 Task: Find connections with filter location Baicheng with filter topic #moneywith filter profile language Spanish with filter current company CloudSEK with filter school Shaheed Sukhdev College Of Business Studies with filter industry Sound Recording with filter service category Interaction Design with filter keywords title Auditor
Action: Mouse moved to (520, 64)
Screenshot: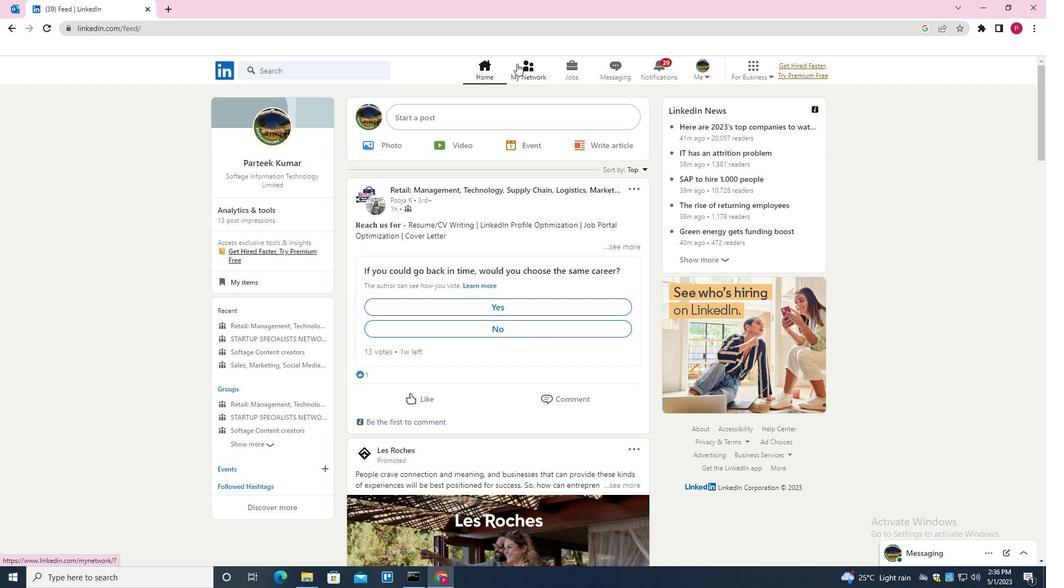 
Action: Mouse pressed left at (520, 64)
Screenshot: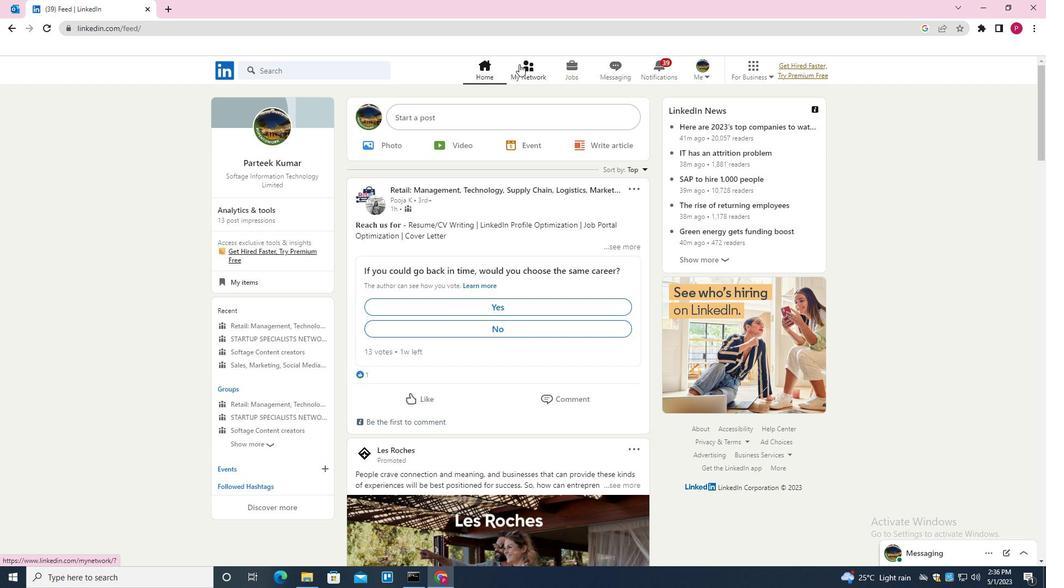 
Action: Mouse moved to (337, 140)
Screenshot: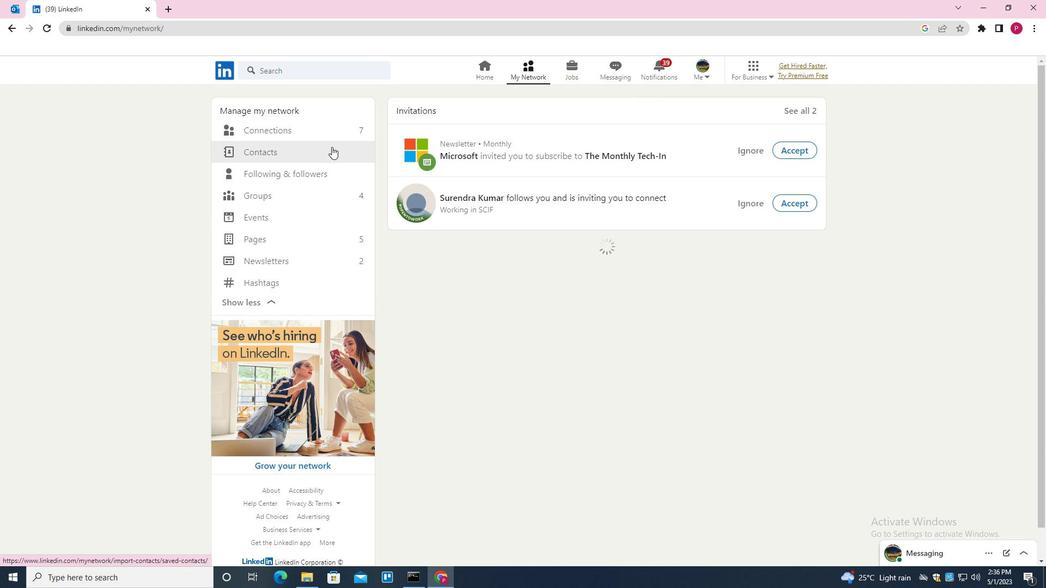 
Action: Mouse pressed left at (337, 140)
Screenshot: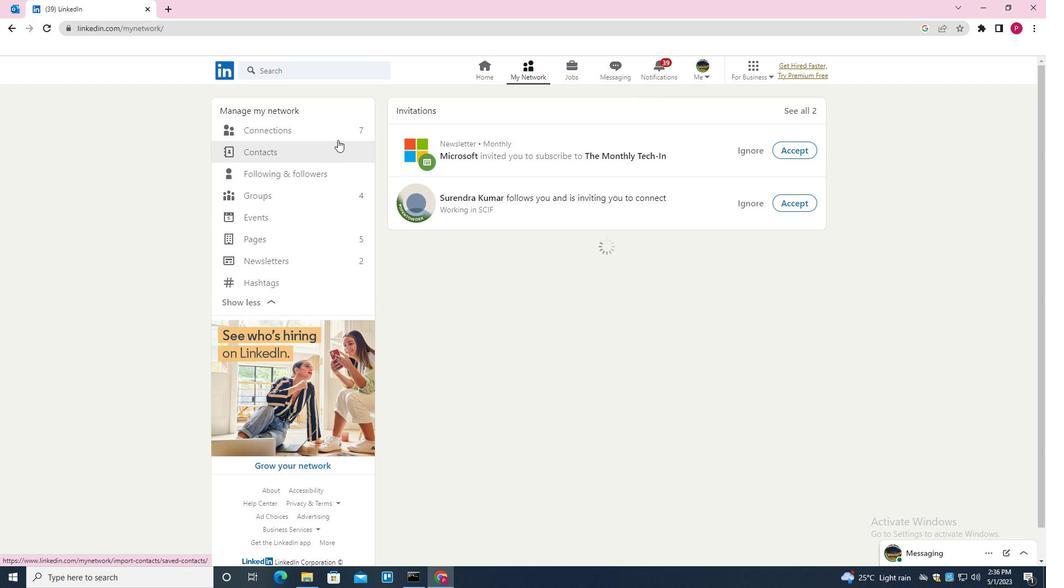 
Action: Mouse moved to (348, 134)
Screenshot: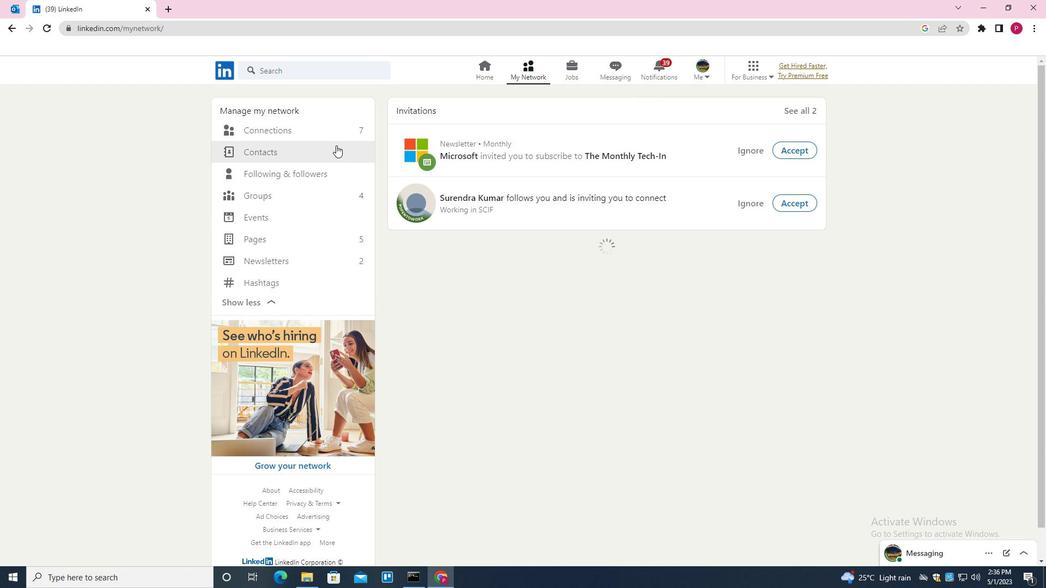 
Action: Mouse pressed left at (348, 134)
Screenshot: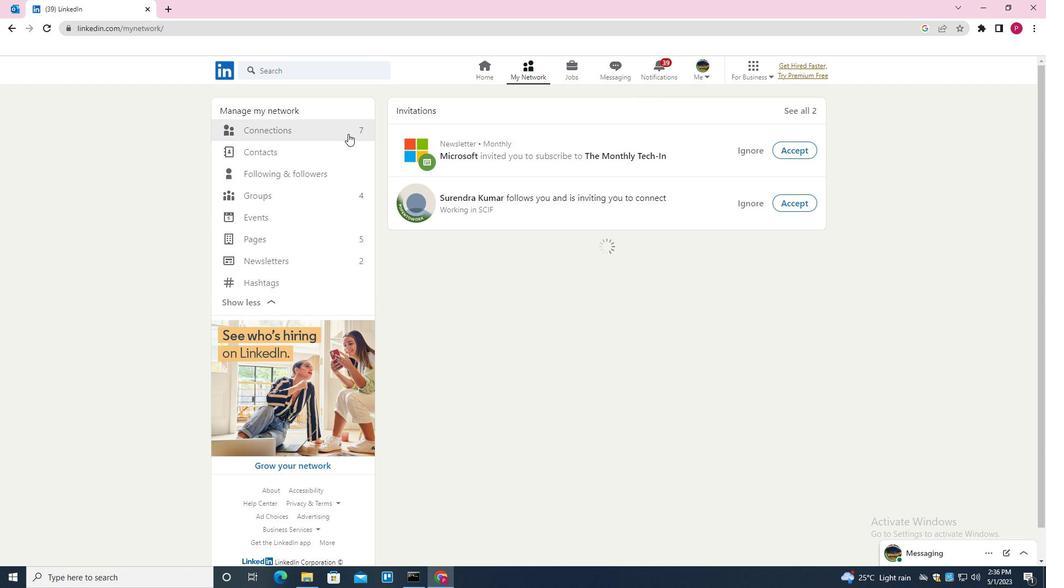 
Action: Mouse moved to (607, 131)
Screenshot: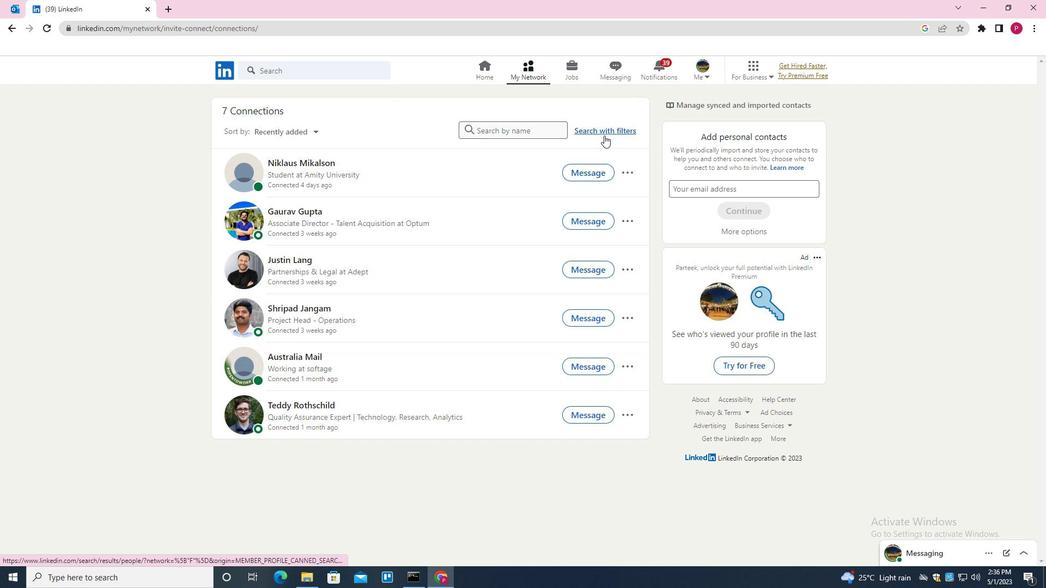 
Action: Mouse pressed left at (607, 131)
Screenshot: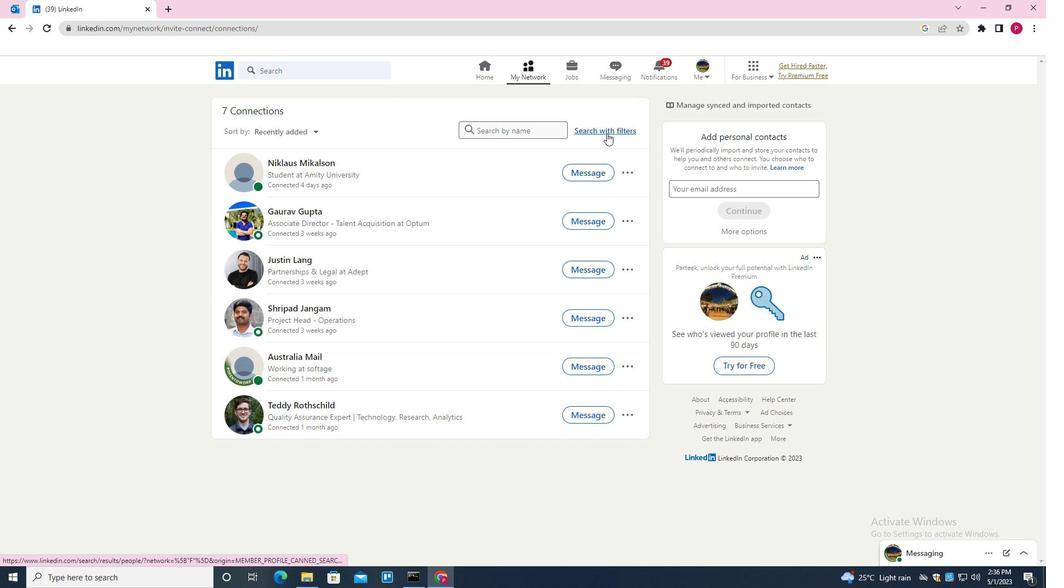 
Action: Mouse moved to (559, 98)
Screenshot: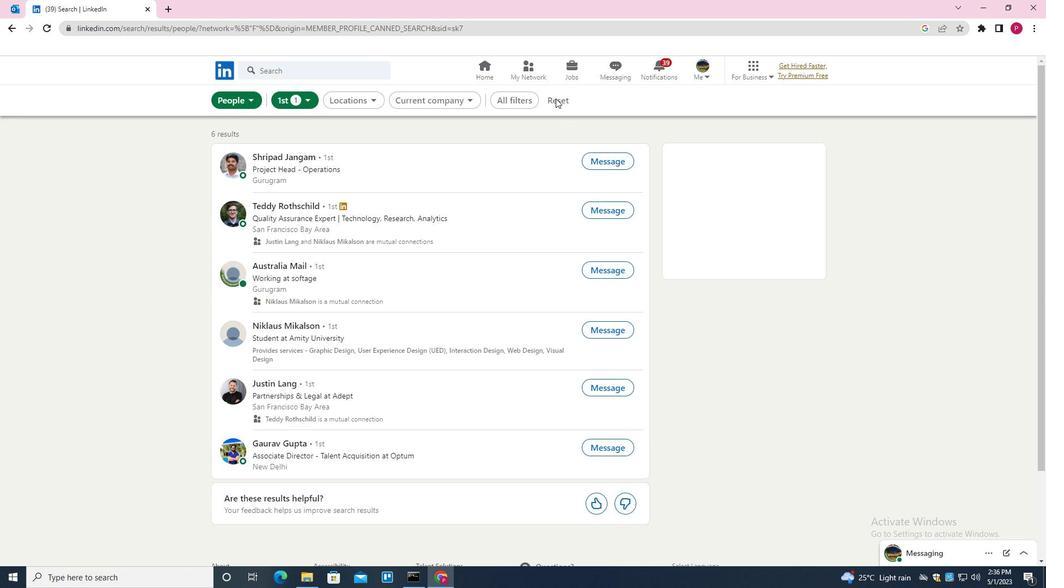 
Action: Mouse pressed left at (559, 98)
Screenshot: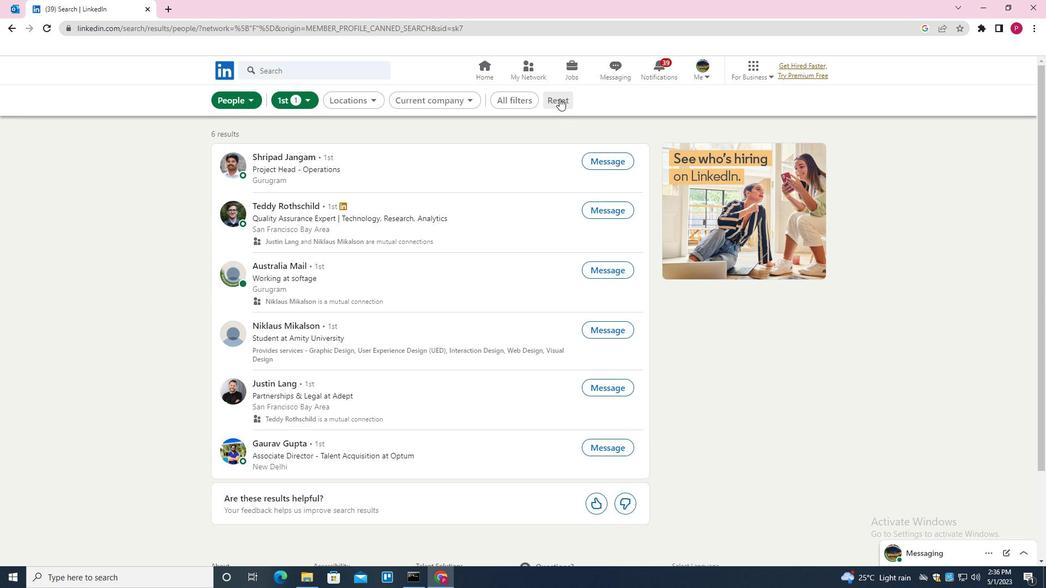 
Action: Mouse moved to (544, 99)
Screenshot: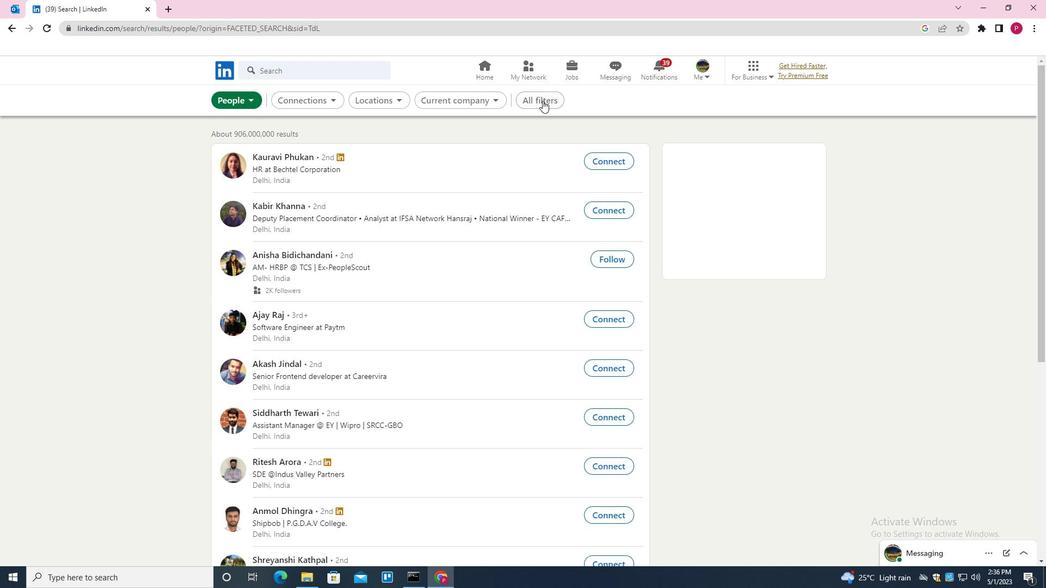 
Action: Mouse pressed left at (544, 99)
Screenshot: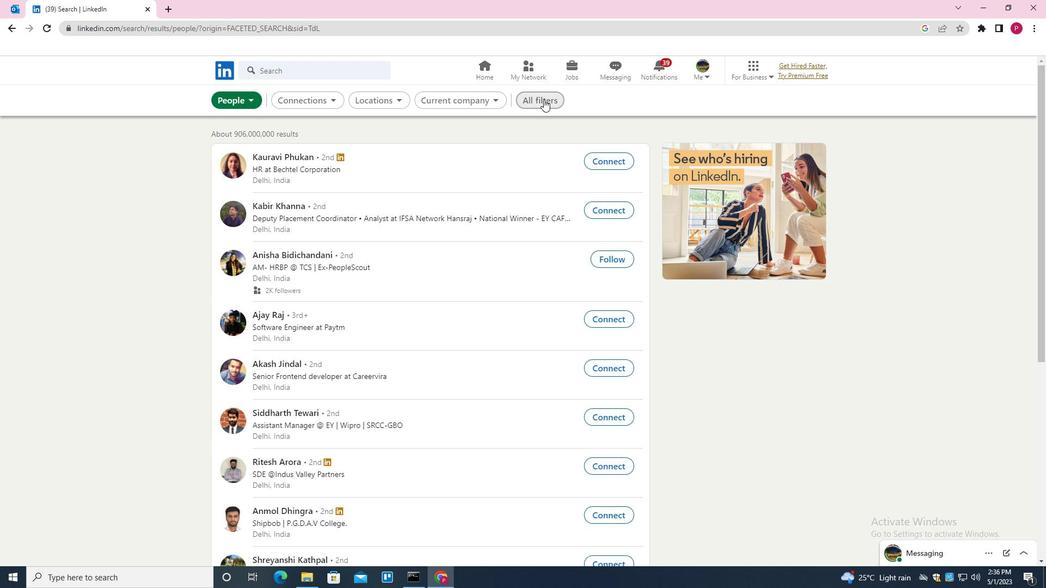 
Action: Mouse moved to (798, 271)
Screenshot: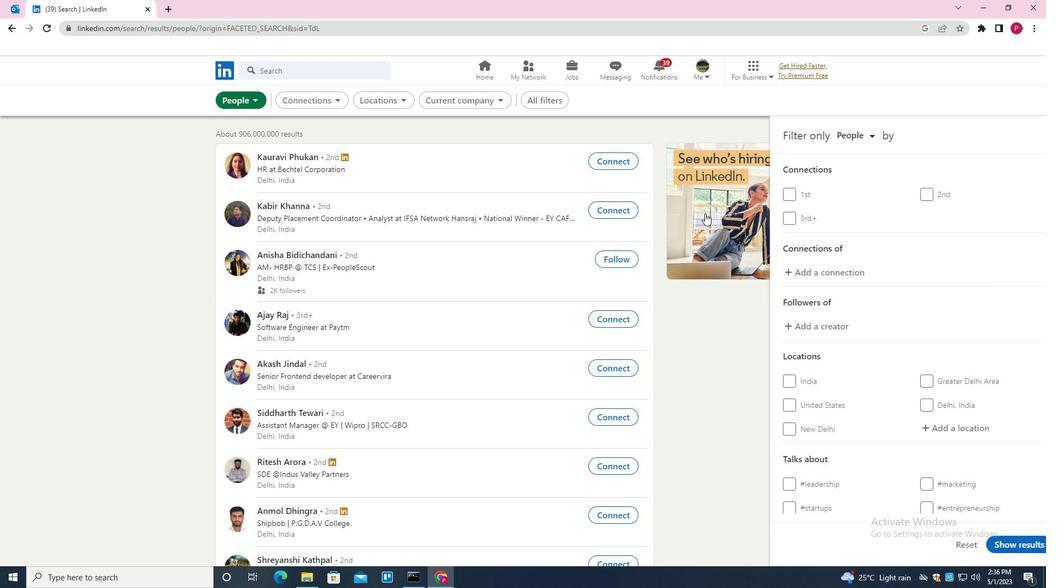
Action: Mouse scrolled (798, 270) with delta (0, 0)
Screenshot: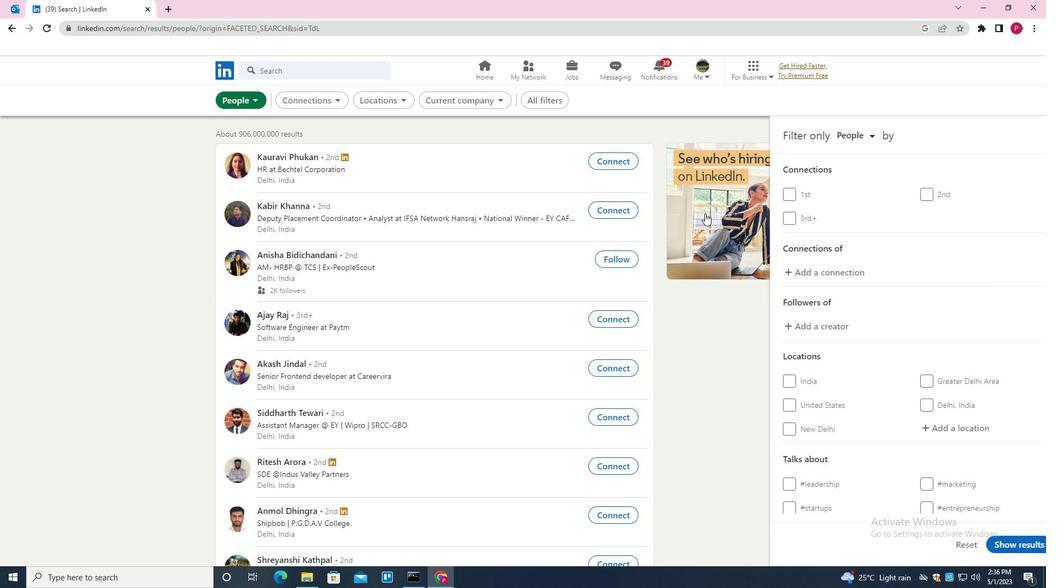 
Action: Mouse moved to (805, 275)
Screenshot: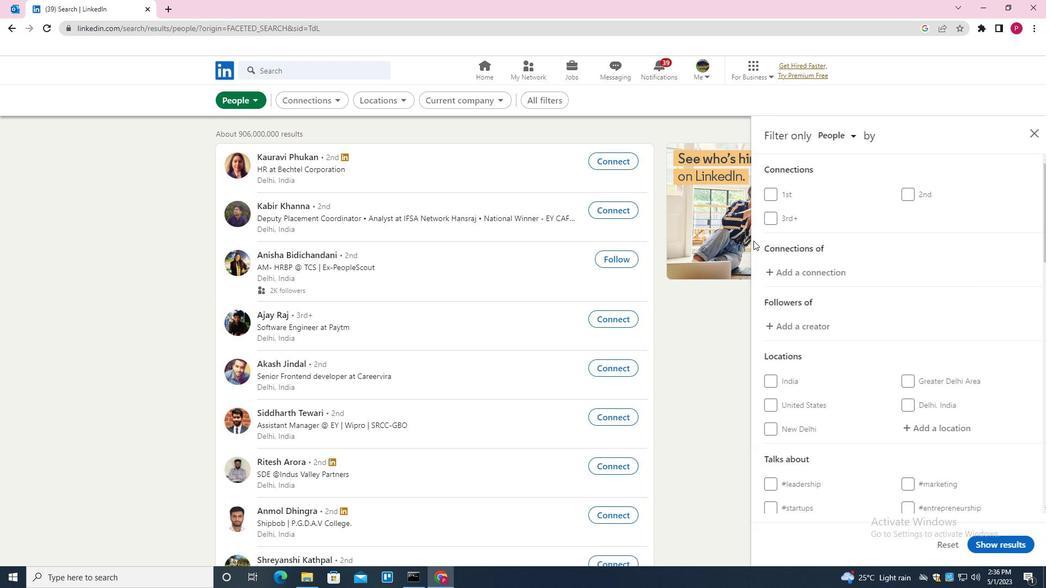 
Action: Mouse scrolled (805, 275) with delta (0, 0)
Screenshot: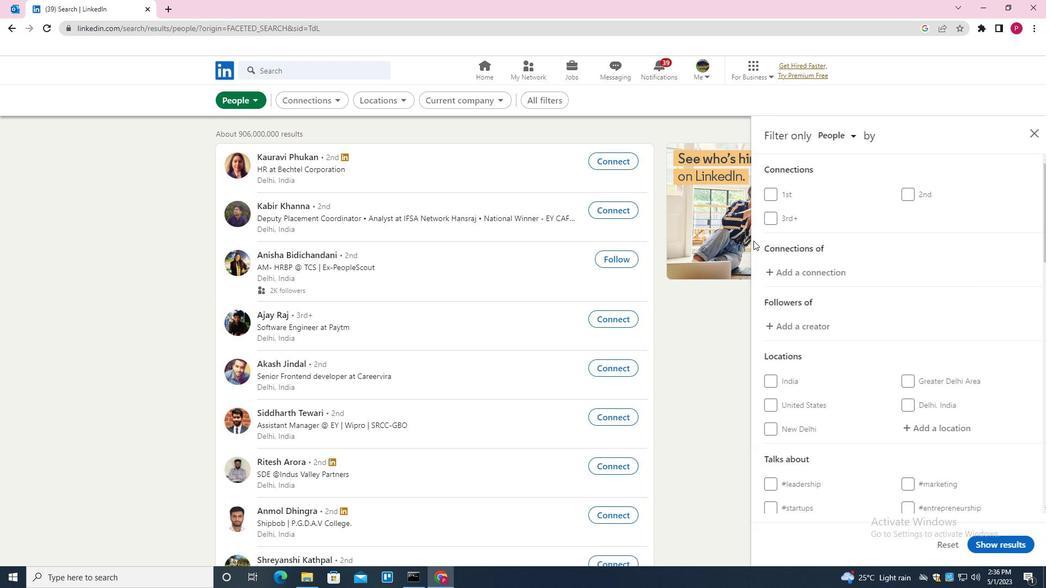 
Action: Mouse moved to (925, 315)
Screenshot: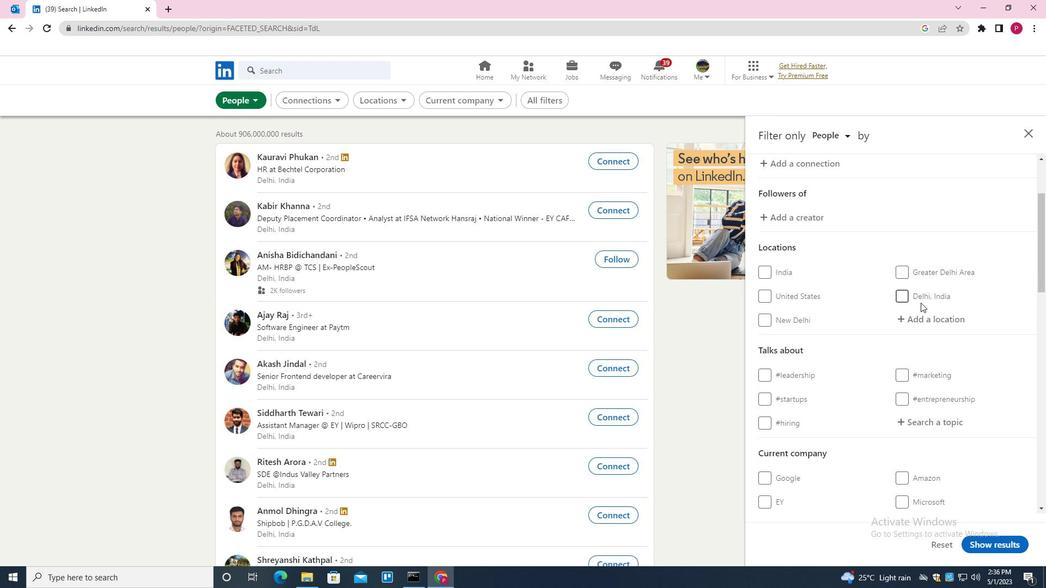 
Action: Mouse pressed left at (925, 315)
Screenshot: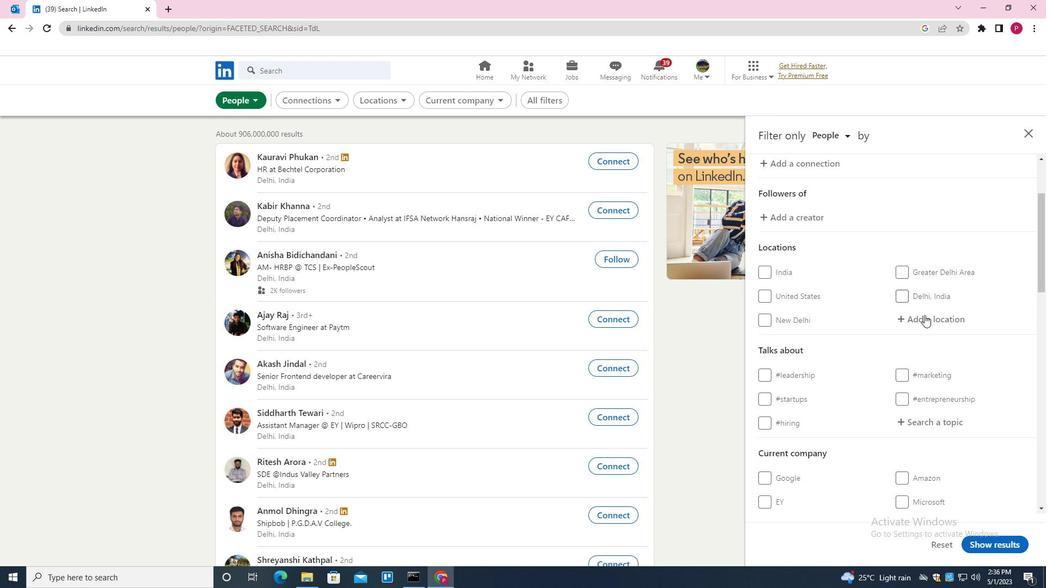 
Action: Mouse moved to (925, 316)
Screenshot: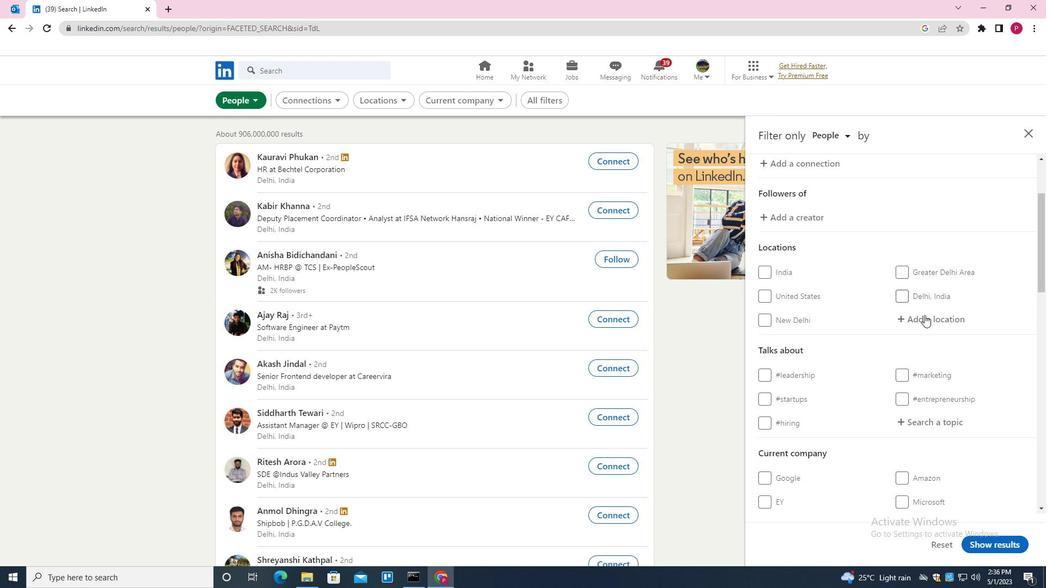 
Action: Key pressed <Key.shift>BAICHENG<Key.down><Key.enter>
Screenshot: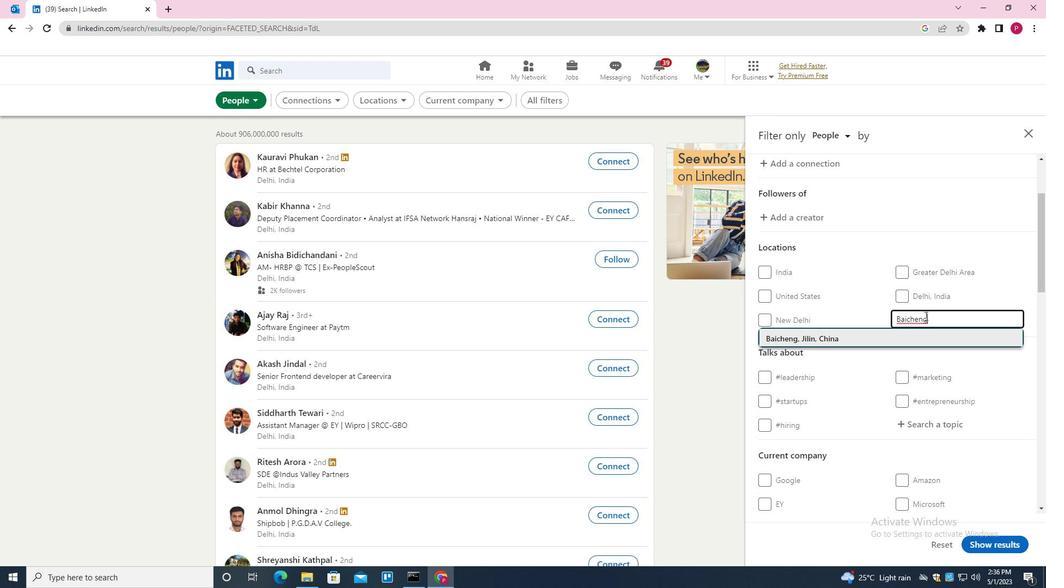 
Action: Mouse moved to (776, 346)
Screenshot: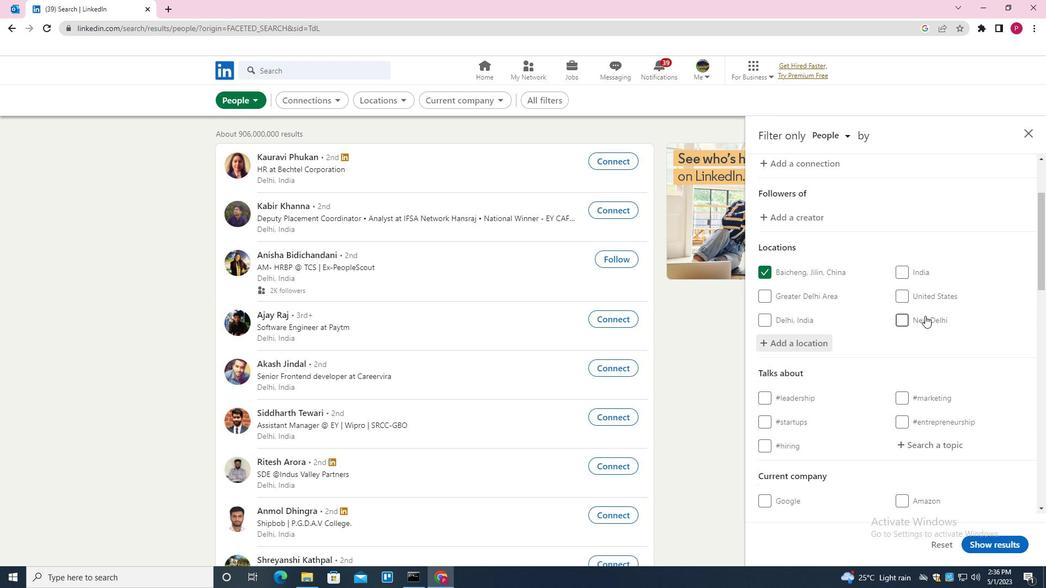
Action: Mouse scrolled (776, 345) with delta (0, 0)
Screenshot: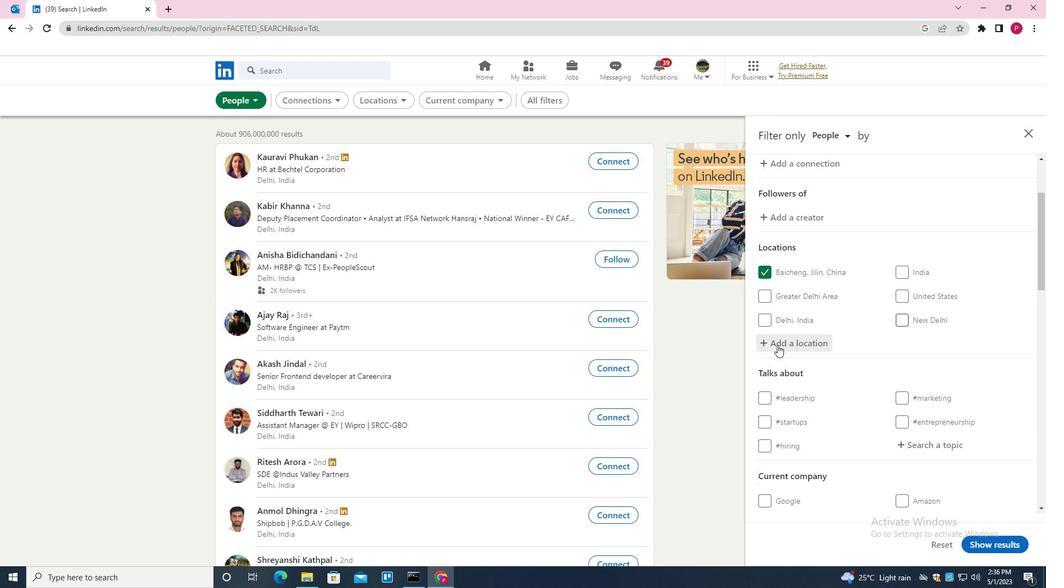 
Action: Mouse moved to (776, 346)
Screenshot: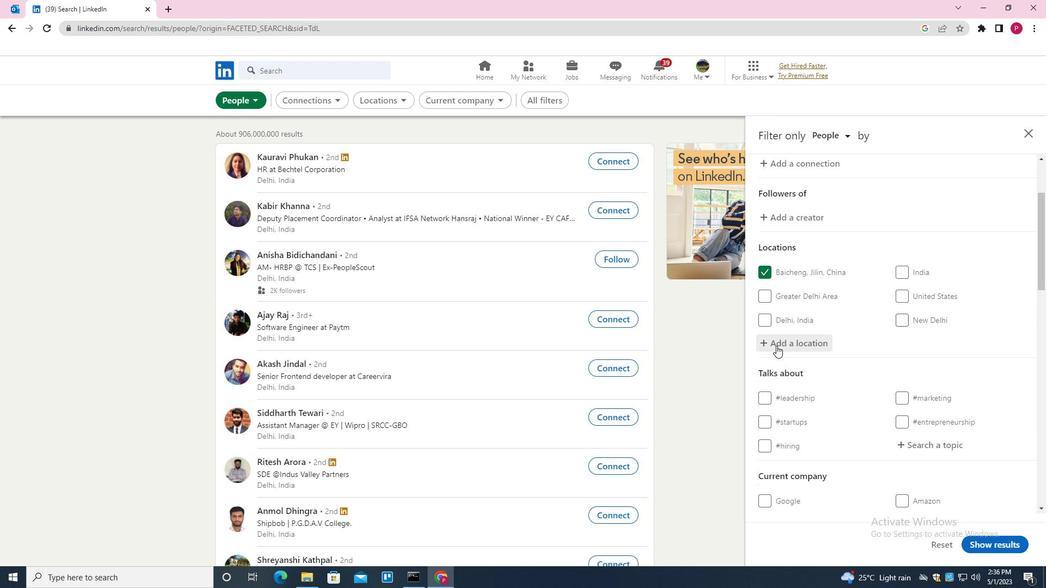 
Action: Mouse scrolled (776, 346) with delta (0, 0)
Screenshot: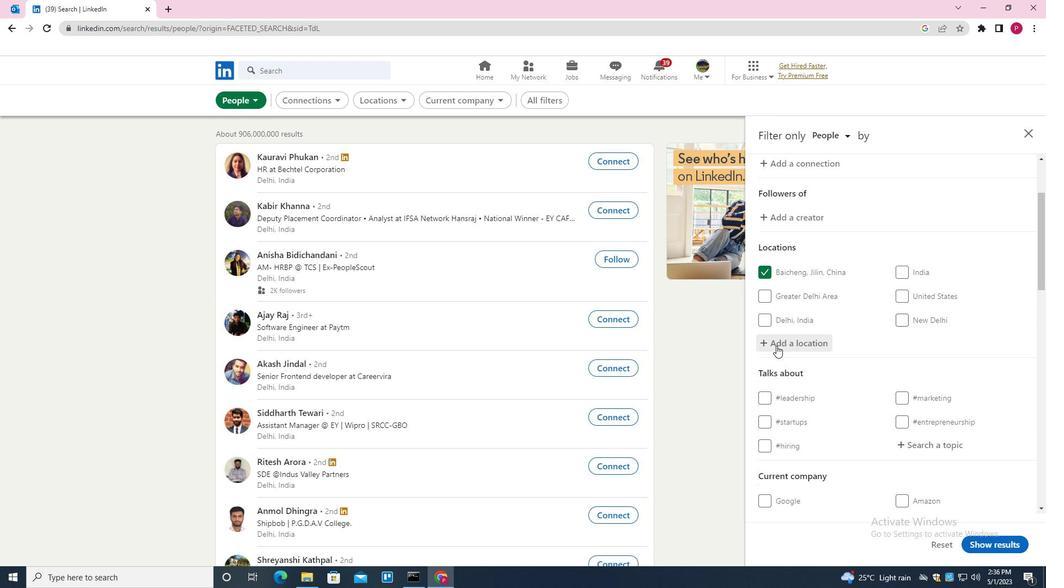 
Action: Mouse scrolled (776, 346) with delta (0, 0)
Screenshot: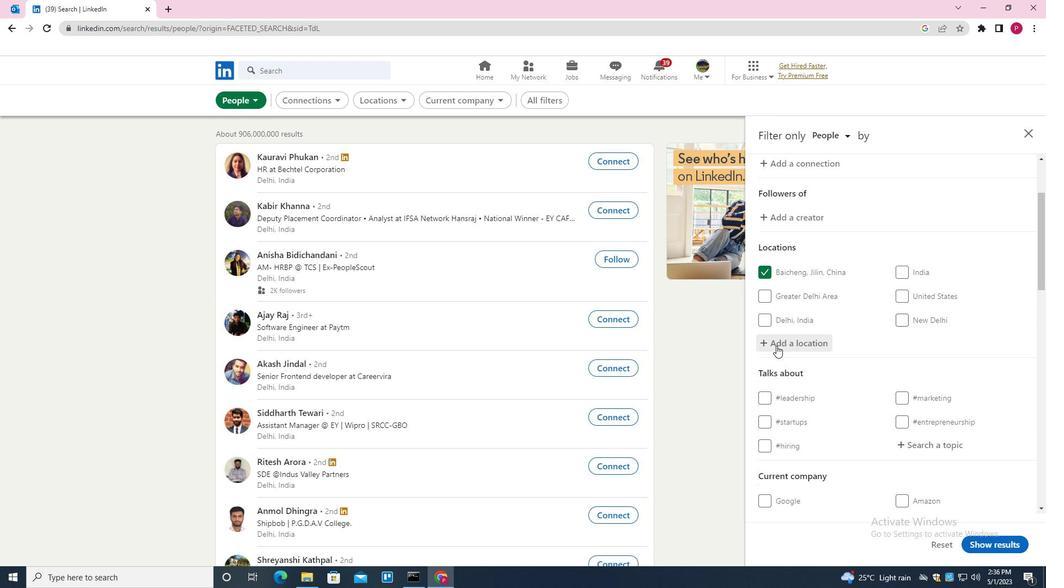
Action: Mouse scrolled (776, 346) with delta (0, 0)
Screenshot: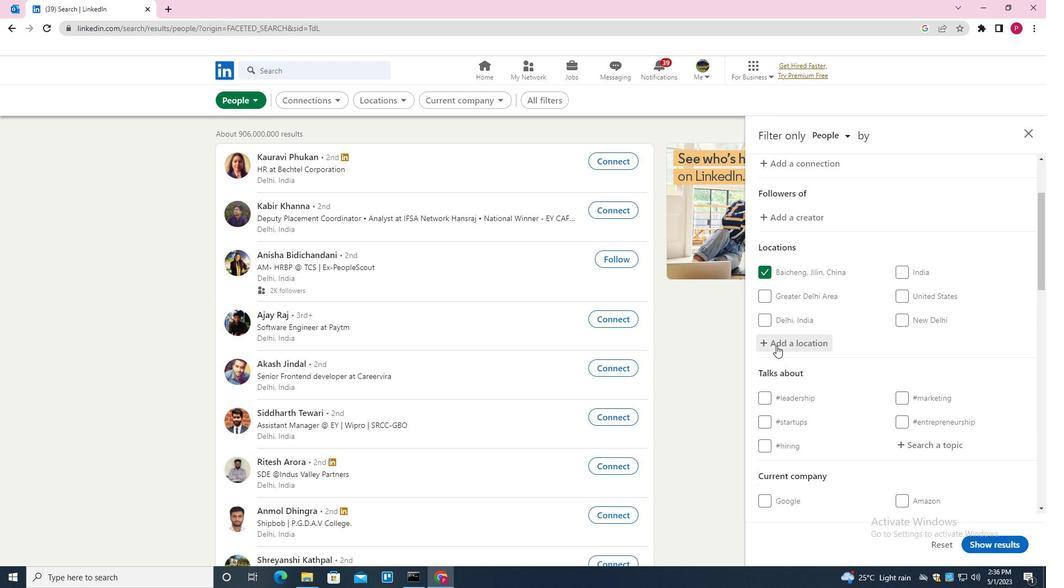 
Action: Mouse moved to (922, 228)
Screenshot: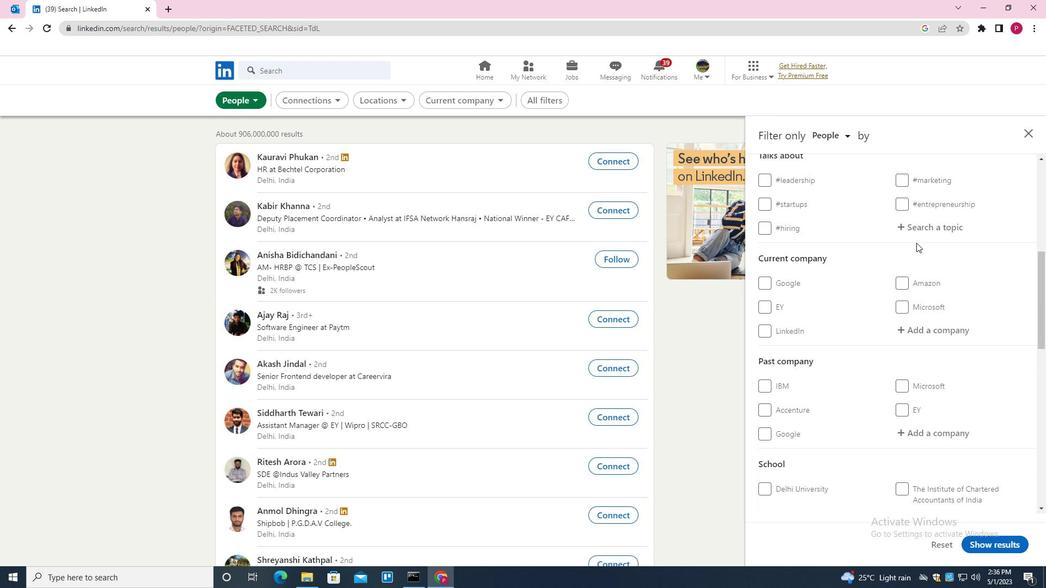 
Action: Mouse pressed left at (922, 228)
Screenshot: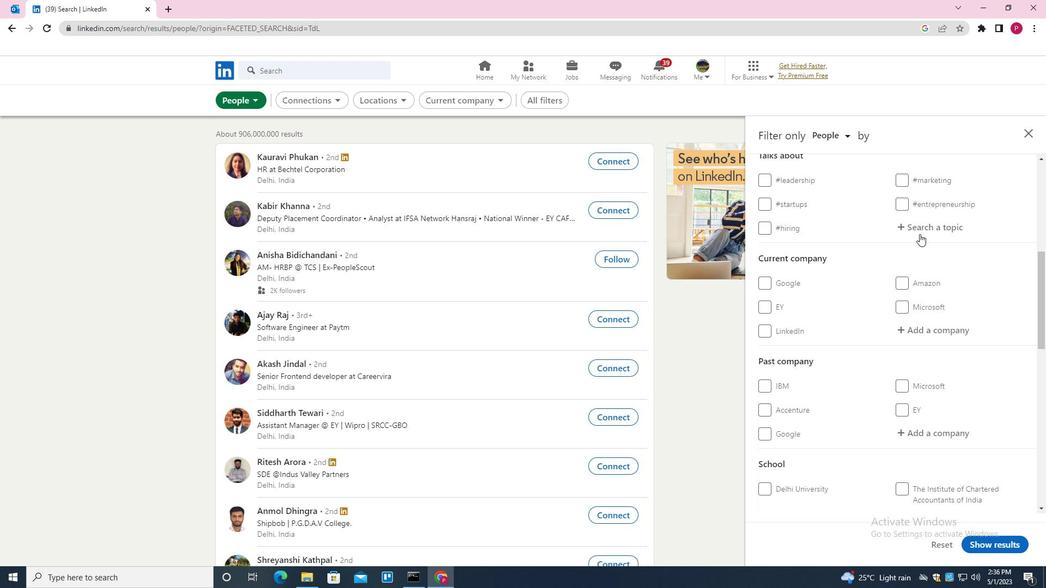 
Action: Key pressed MONEY<Key.down><Key.enter>
Screenshot: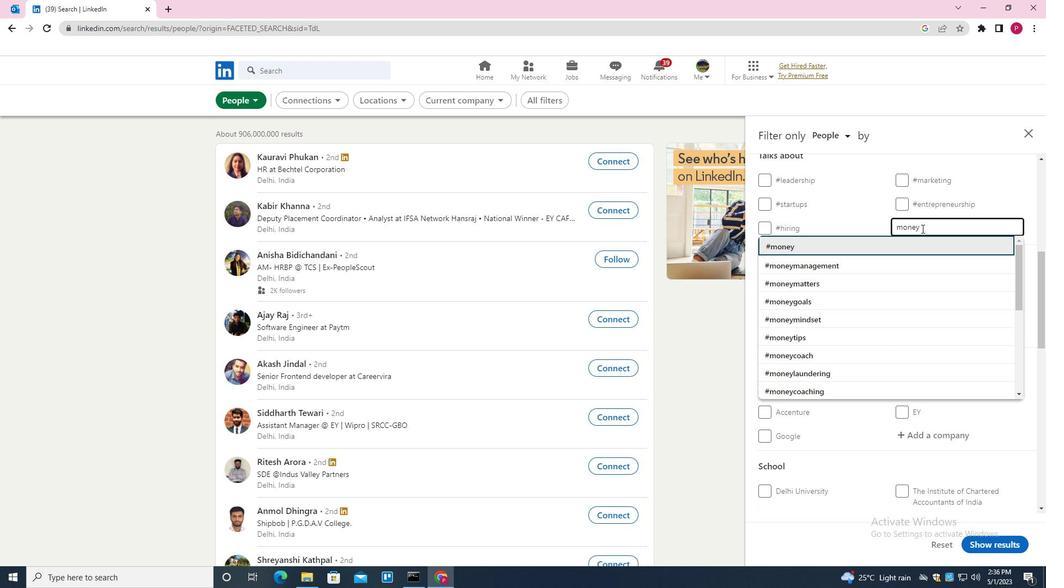 
Action: Mouse moved to (875, 289)
Screenshot: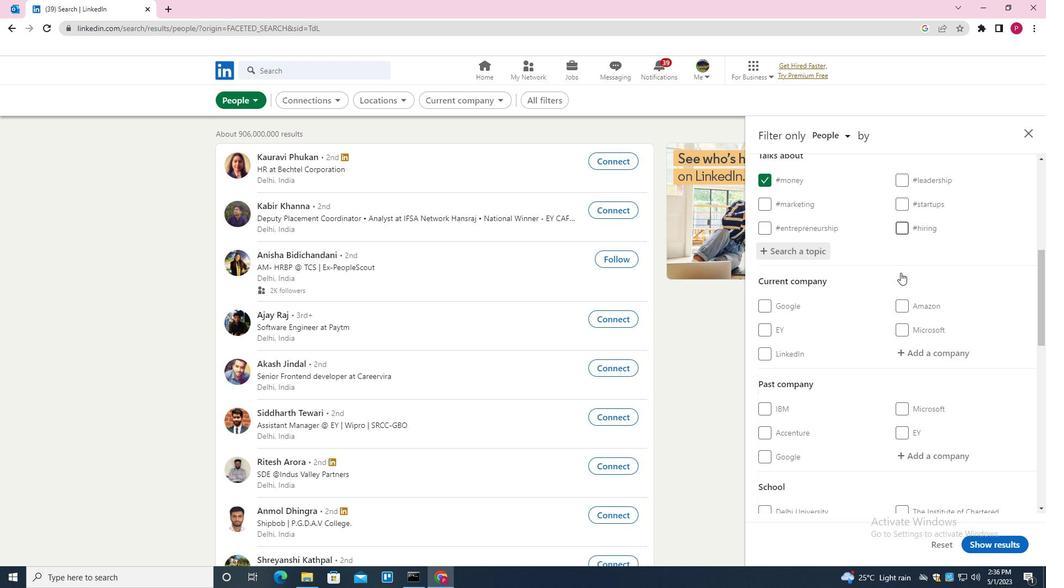 
Action: Mouse scrolled (875, 289) with delta (0, 0)
Screenshot: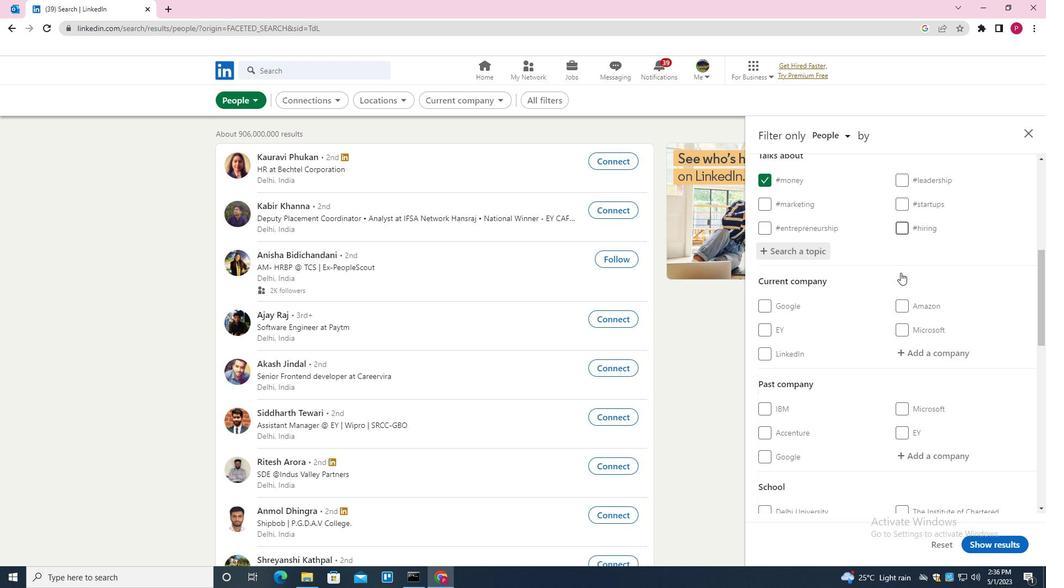 
Action: Mouse moved to (875, 289)
Screenshot: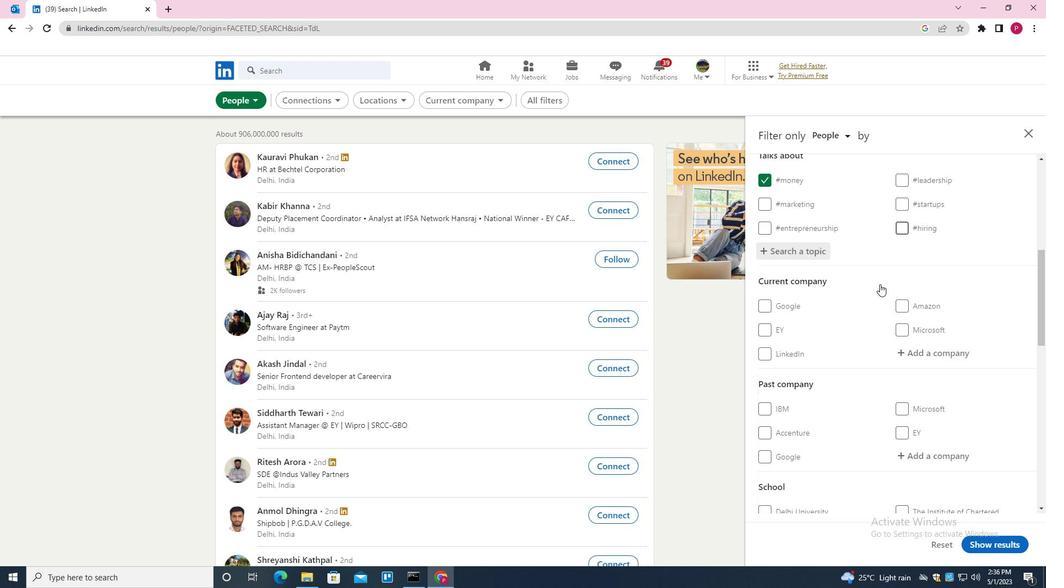 
Action: Mouse scrolled (875, 289) with delta (0, 0)
Screenshot: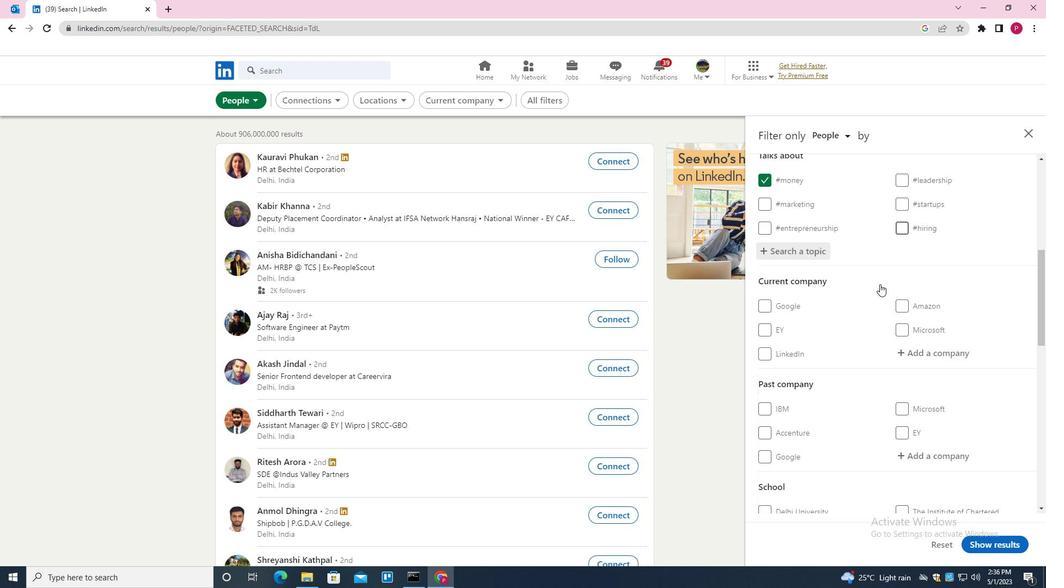 
Action: Mouse scrolled (875, 289) with delta (0, 0)
Screenshot: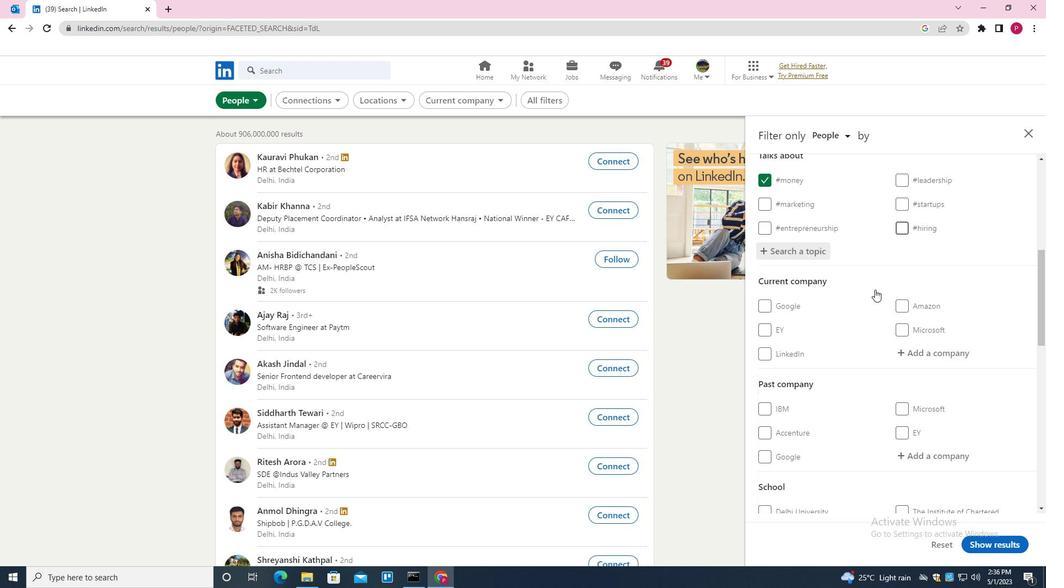 
Action: Mouse moved to (854, 317)
Screenshot: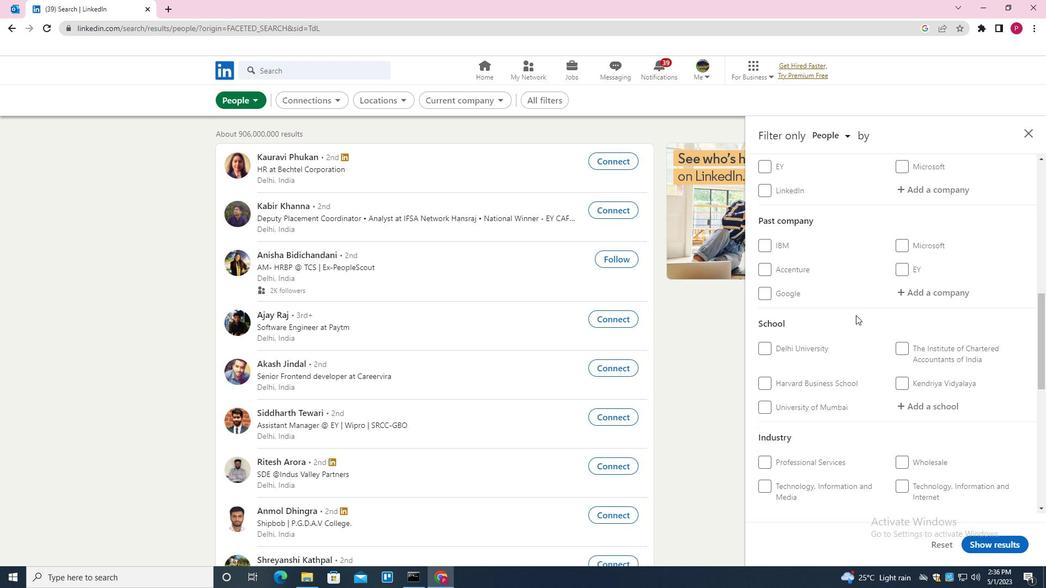 
Action: Mouse scrolled (854, 316) with delta (0, 0)
Screenshot: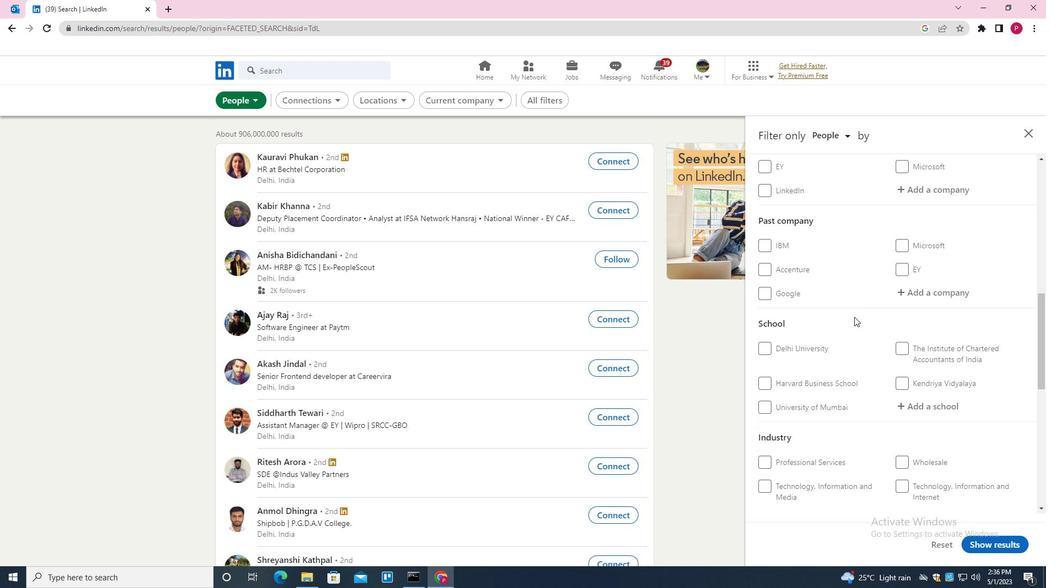 
Action: Mouse scrolled (854, 316) with delta (0, 0)
Screenshot: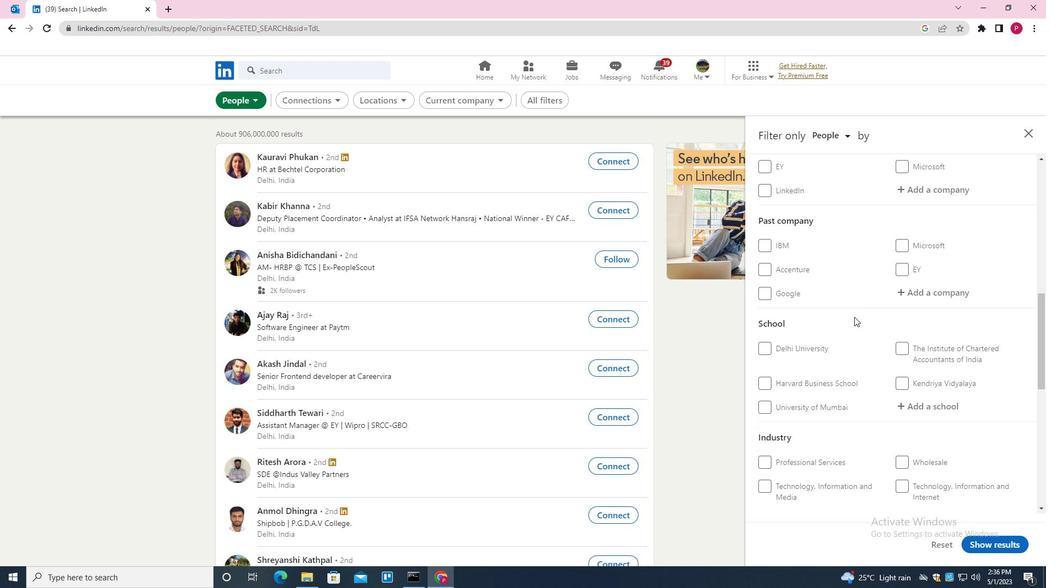 
Action: Mouse scrolled (854, 316) with delta (0, 0)
Screenshot: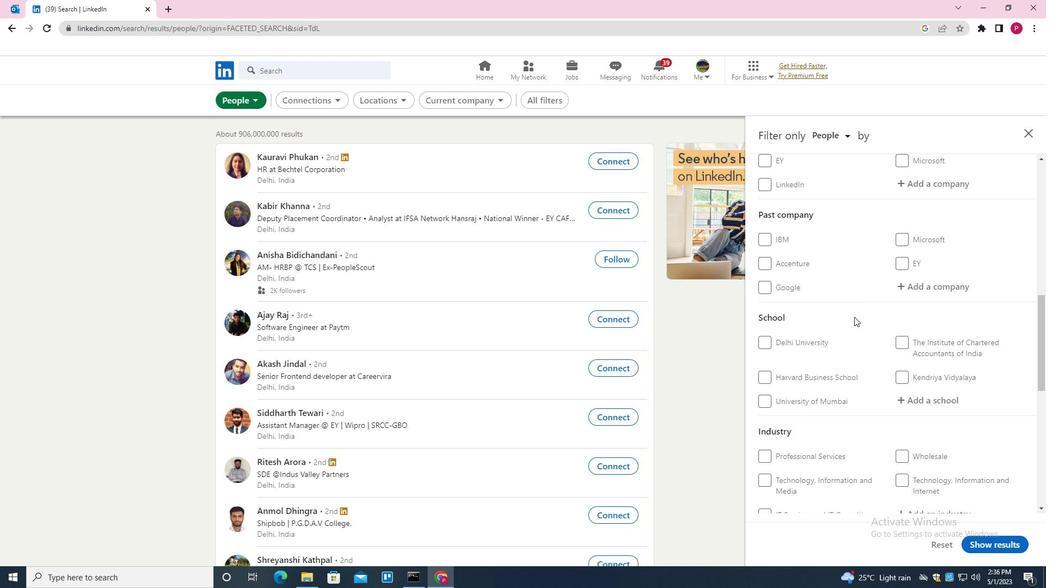 
Action: Mouse scrolled (854, 316) with delta (0, 0)
Screenshot: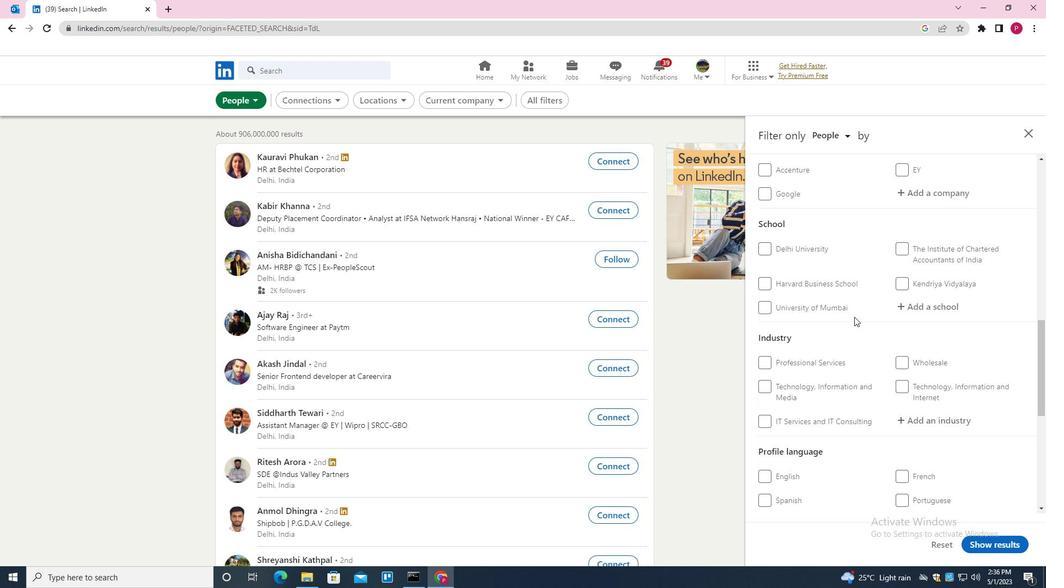 
Action: Mouse scrolled (854, 316) with delta (0, 0)
Screenshot: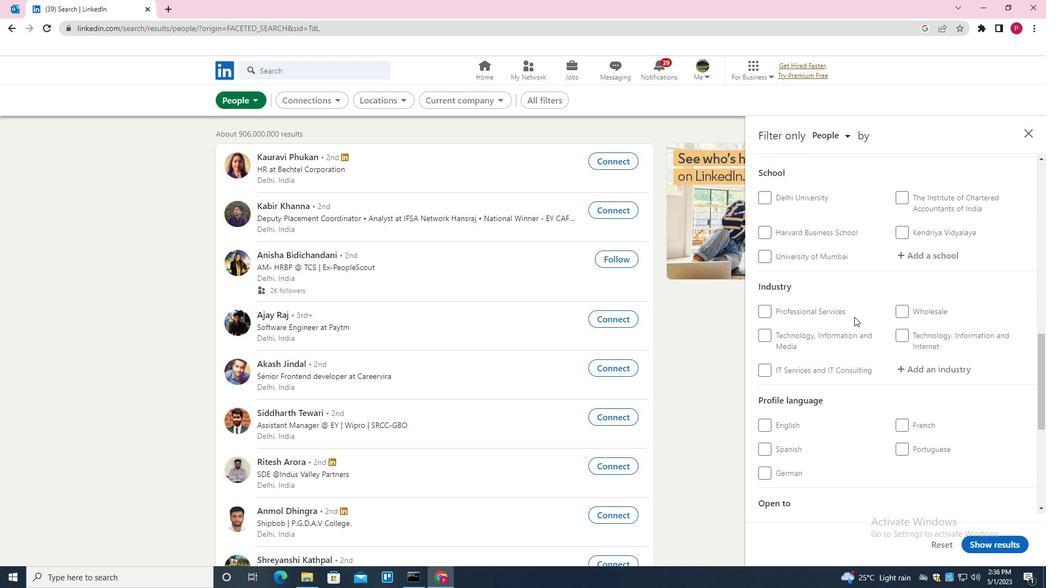 
Action: Mouse scrolled (854, 316) with delta (0, 0)
Screenshot: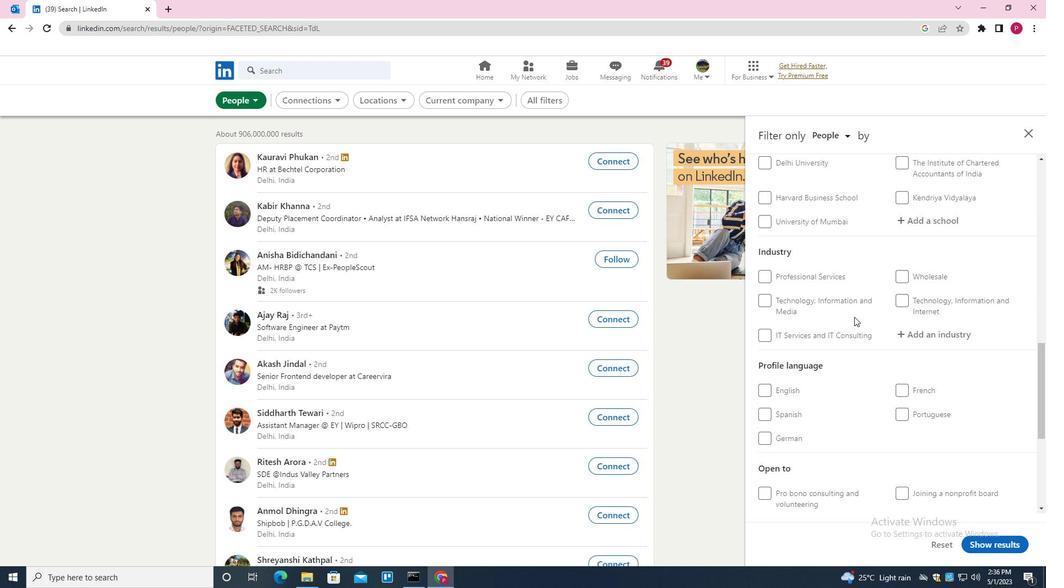
Action: Mouse moved to (789, 274)
Screenshot: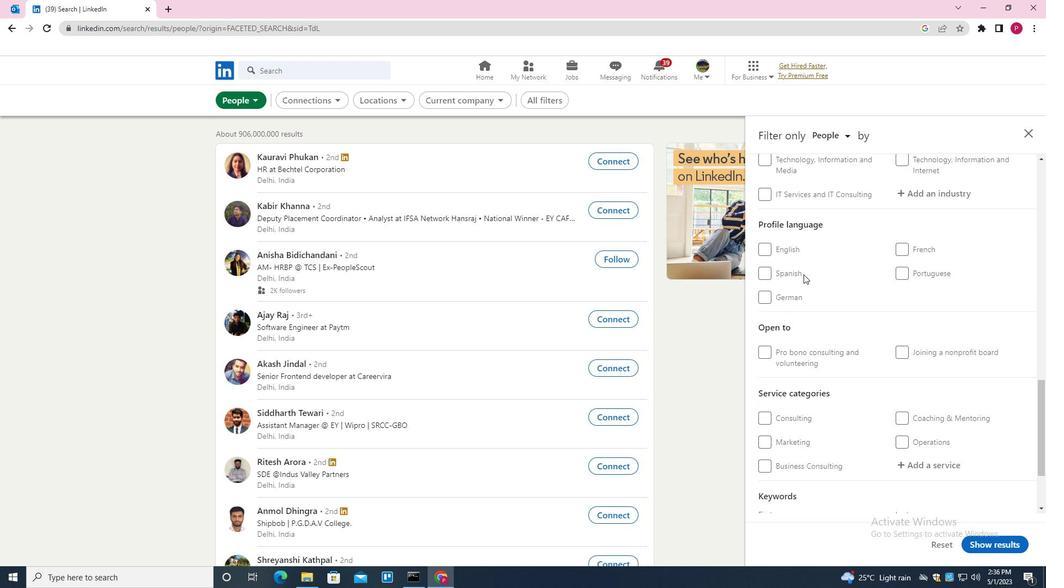 
Action: Mouse pressed left at (789, 274)
Screenshot: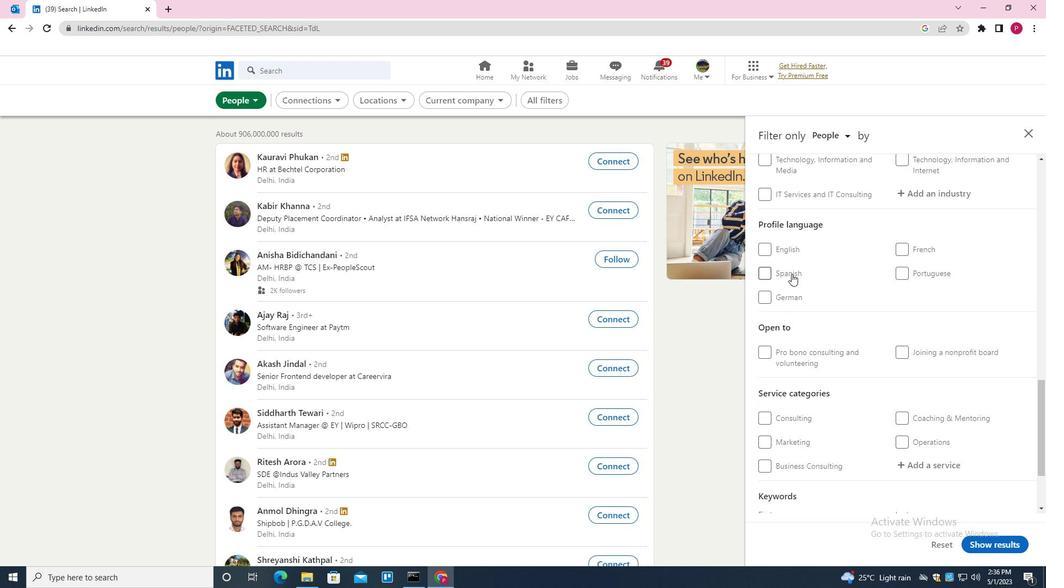 
Action: Mouse moved to (834, 278)
Screenshot: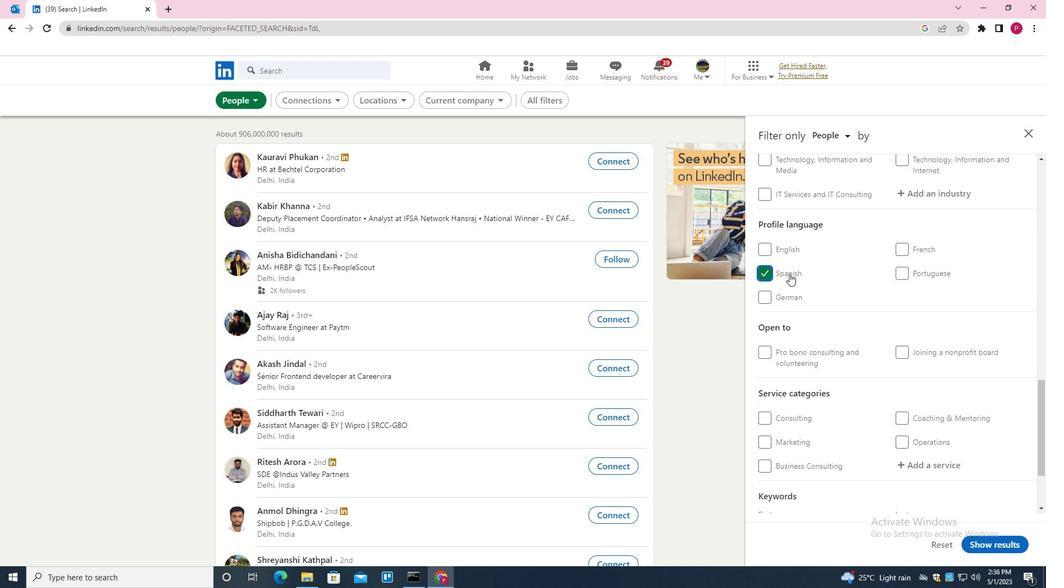 
Action: Mouse scrolled (834, 278) with delta (0, 0)
Screenshot: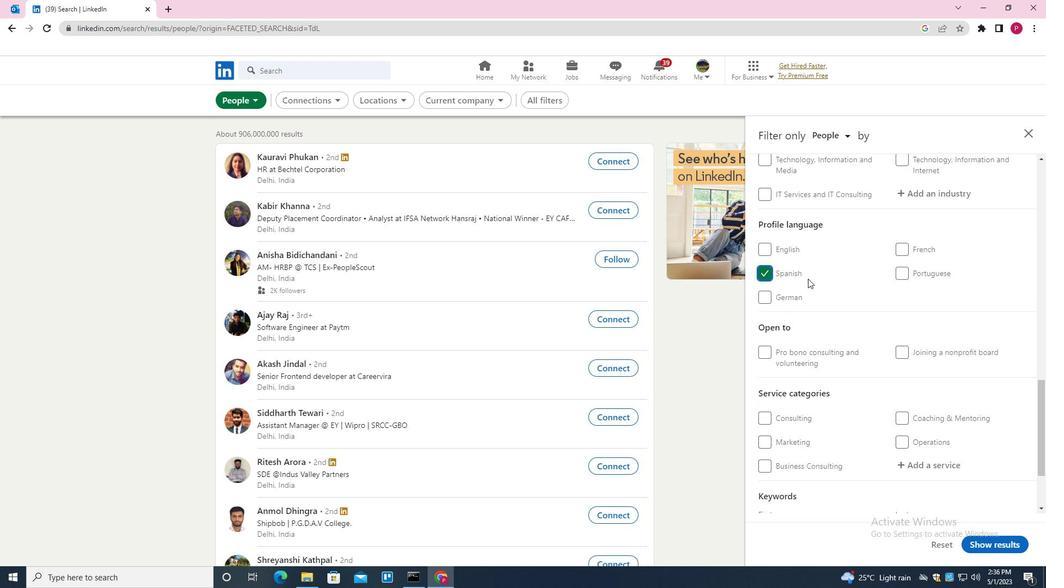 
Action: Mouse scrolled (834, 278) with delta (0, 0)
Screenshot: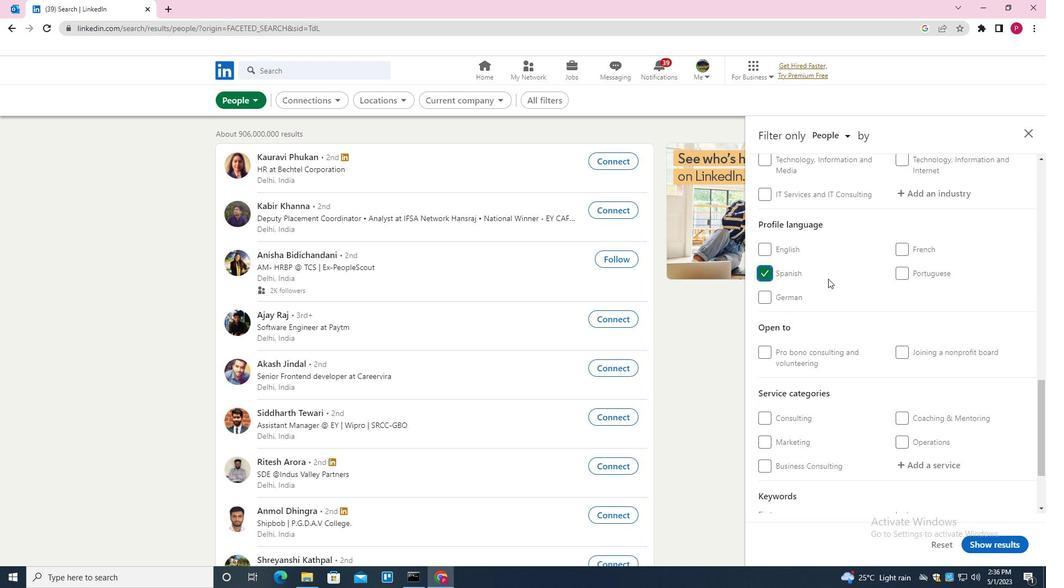 
Action: Mouse scrolled (834, 278) with delta (0, 0)
Screenshot: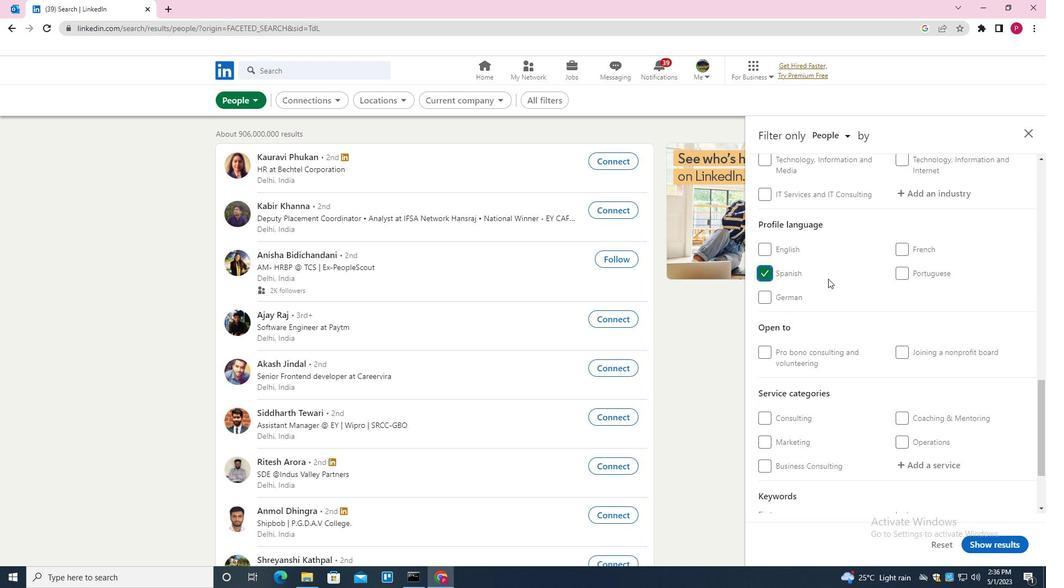 
Action: Mouse scrolled (834, 278) with delta (0, 0)
Screenshot: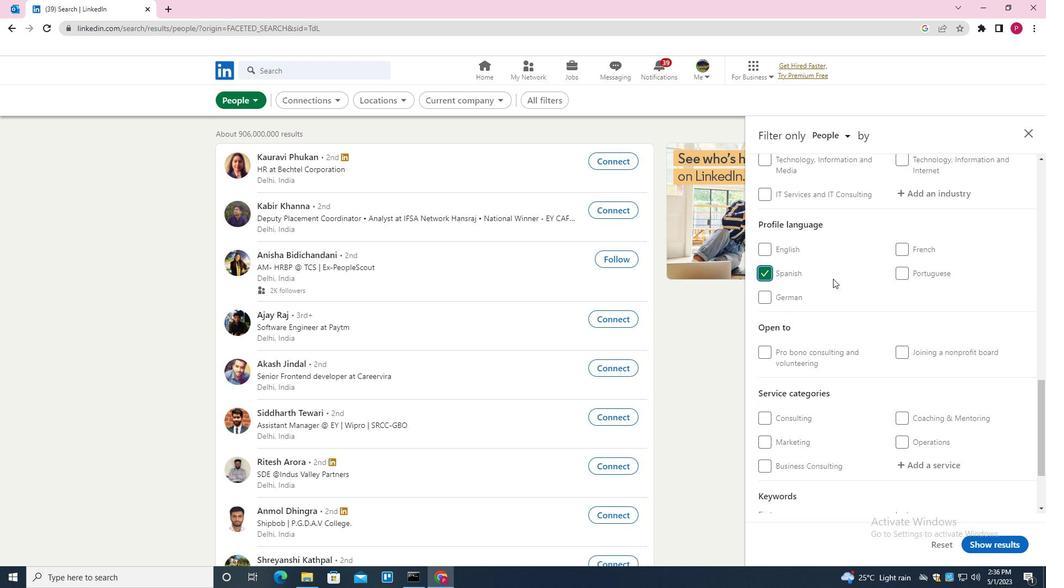 
Action: Mouse scrolled (834, 278) with delta (0, 0)
Screenshot: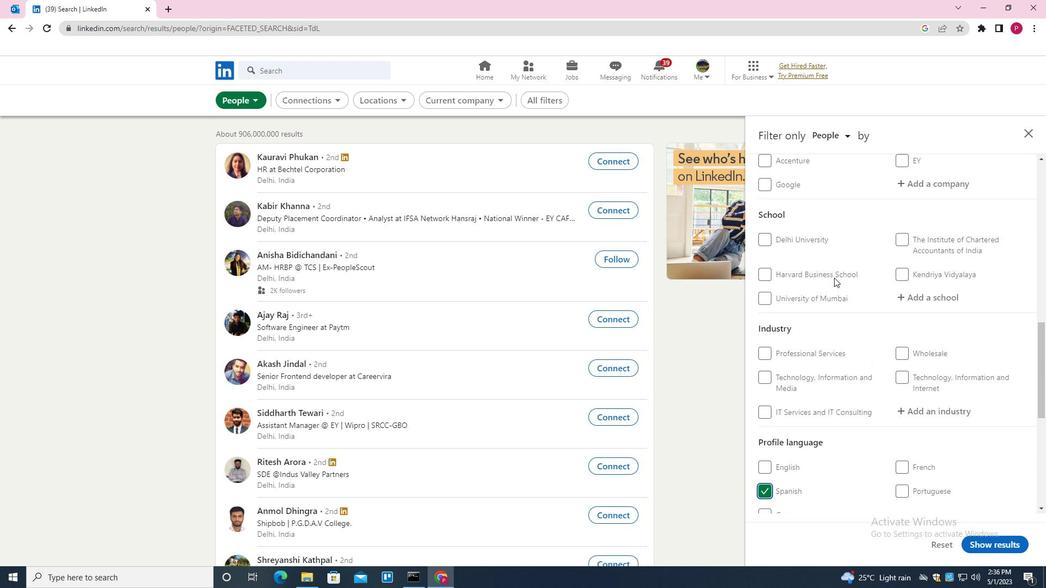
Action: Mouse scrolled (834, 278) with delta (0, 0)
Screenshot: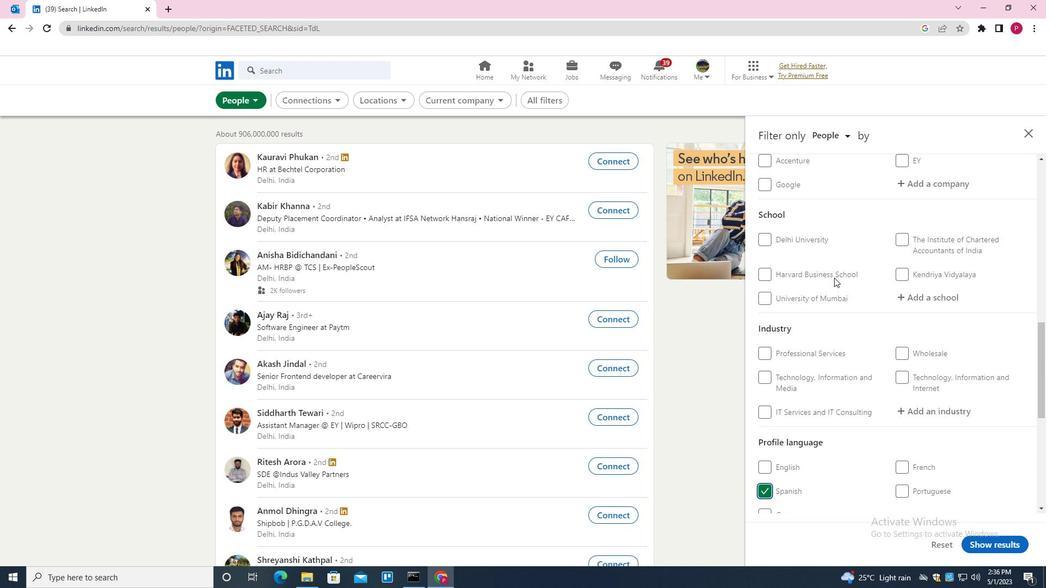 
Action: Mouse scrolled (834, 278) with delta (0, 0)
Screenshot: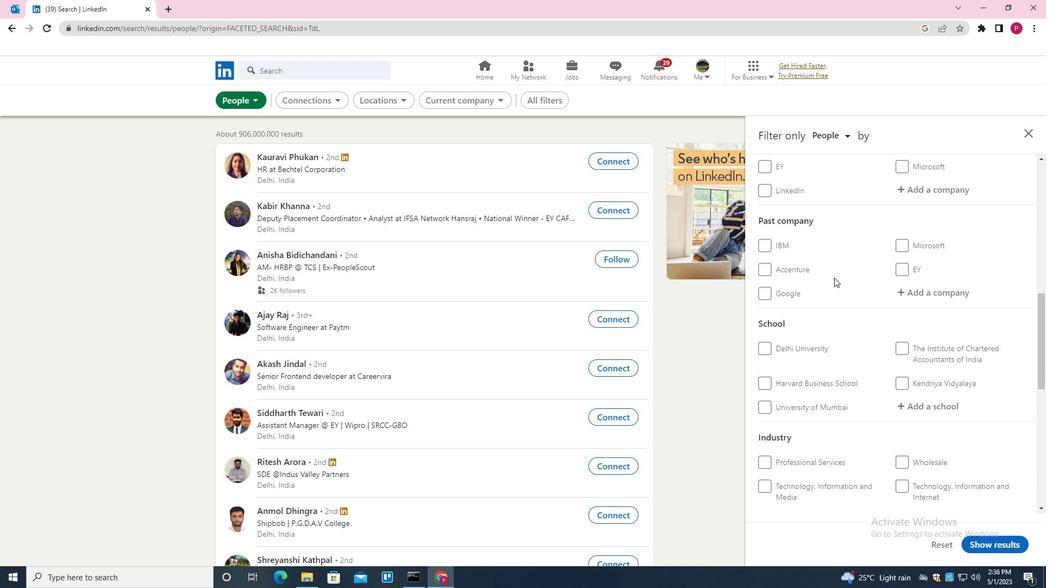
Action: Mouse scrolled (834, 278) with delta (0, 0)
Screenshot: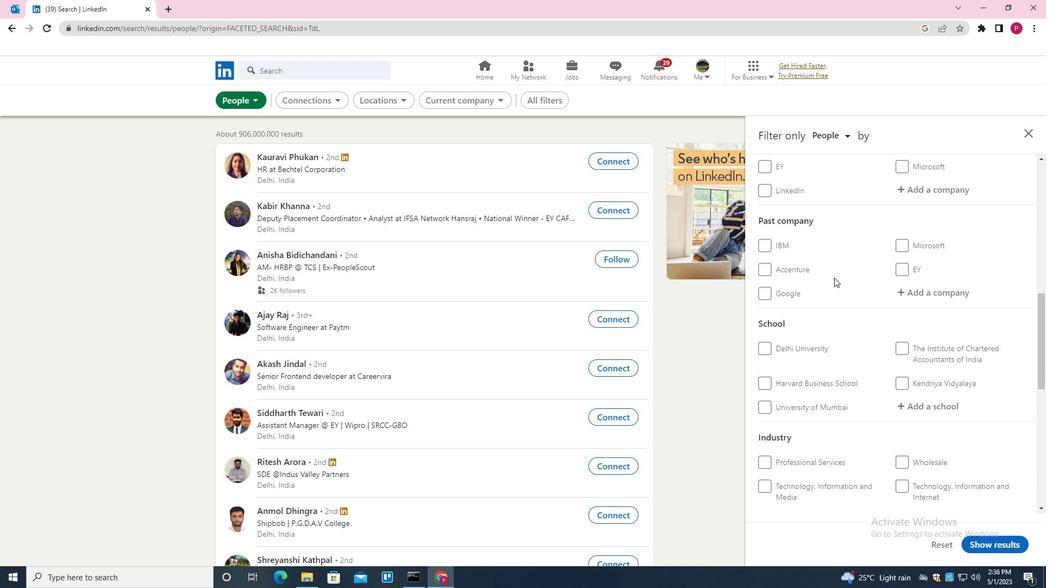 
Action: Mouse moved to (945, 300)
Screenshot: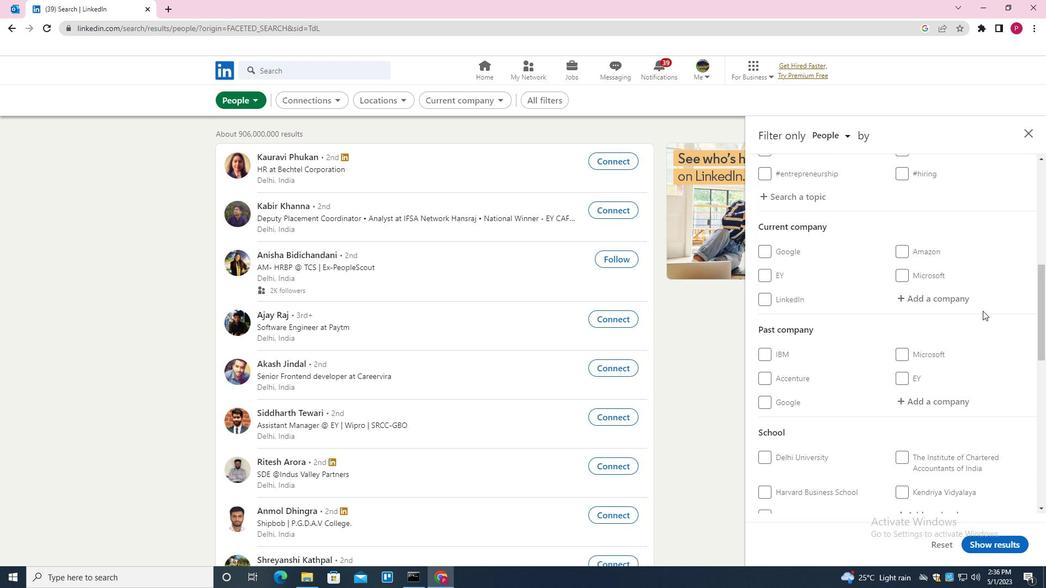 
Action: Mouse pressed left at (945, 300)
Screenshot: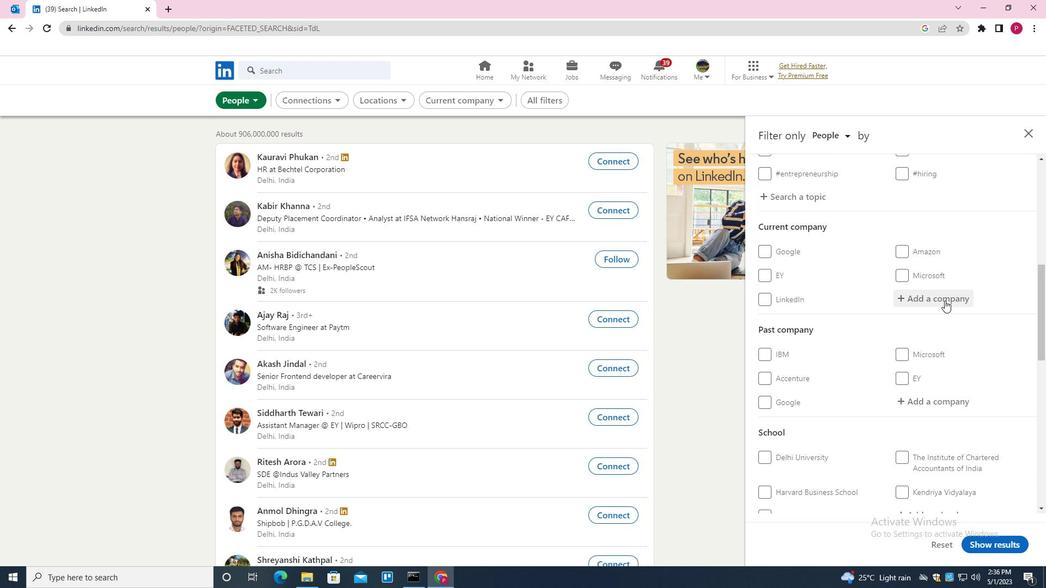
Action: Key pressed <Key.shift>CLOUS<Key.shift>SEK<Key.backspace><Key.backspace><Key.backspace><Key.backspace>D<Key.shift>SEK<Key.down><Key.enter>
Screenshot: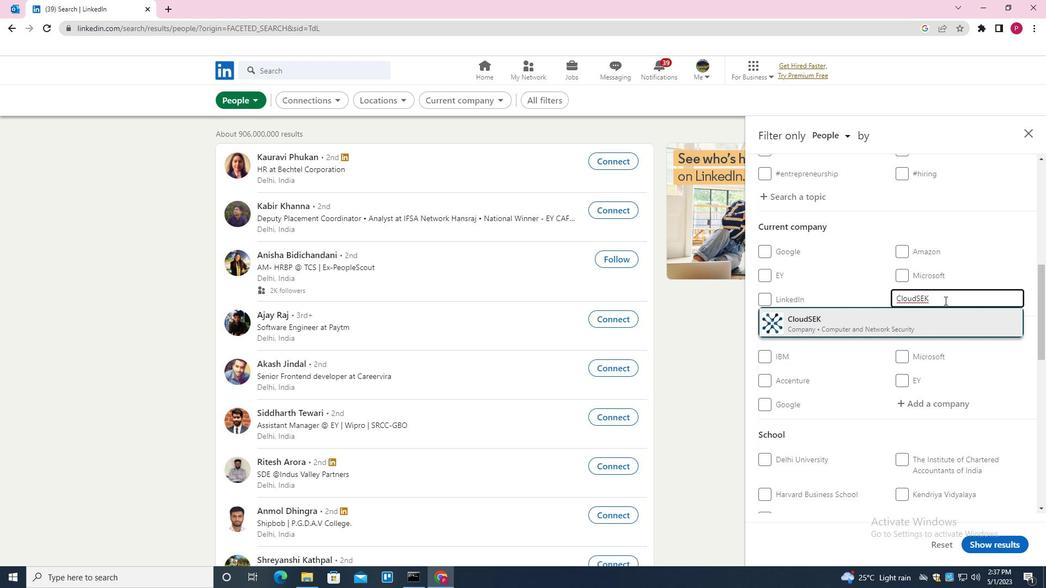 
Action: Mouse moved to (904, 333)
Screenshot: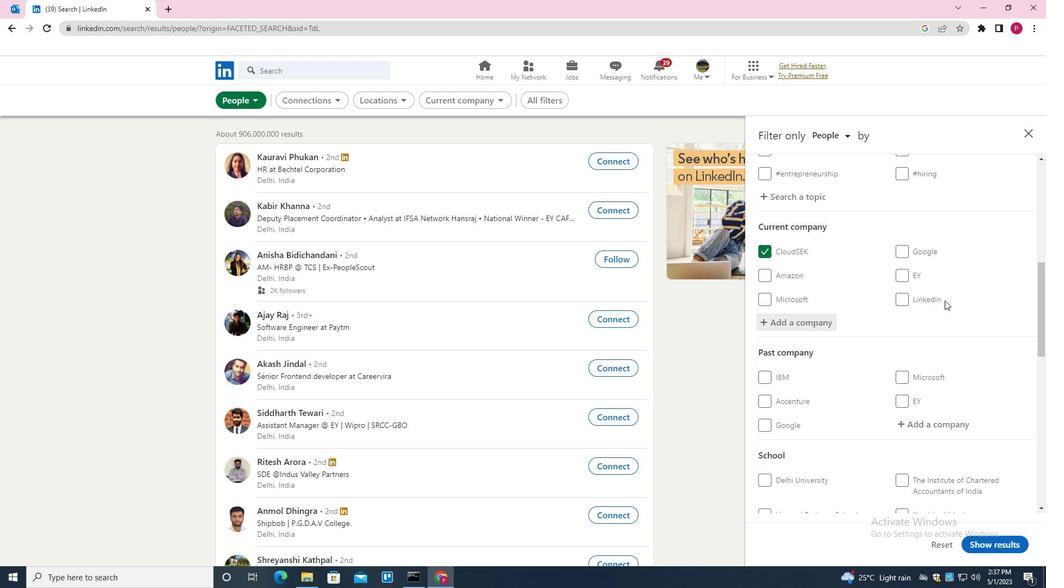 
Action: Mouse scrolled (904, 332) with delta (0, 0)
Screenshot: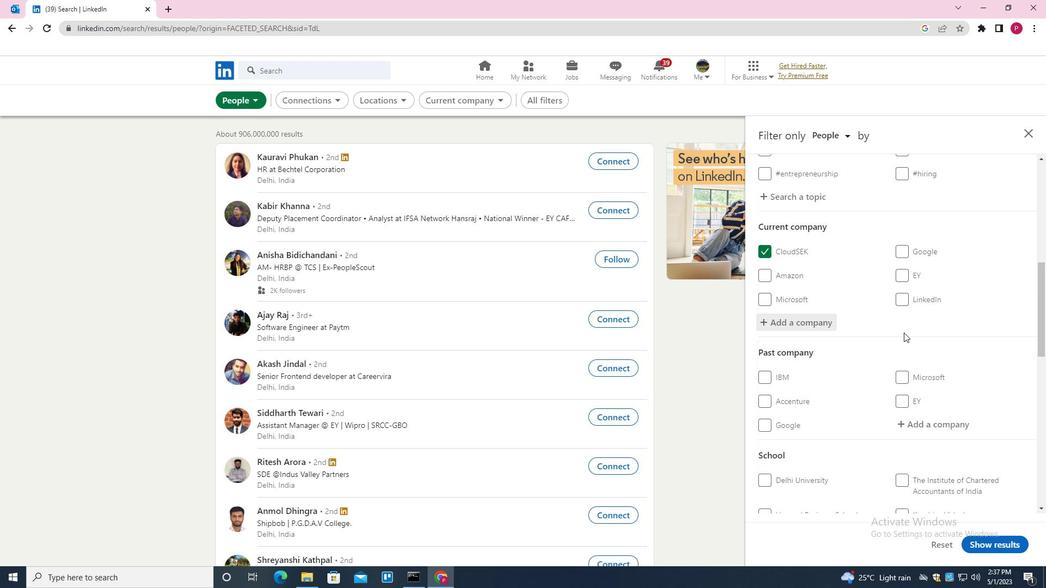 
Action: Mouse scrolled (904, 332) with delta (0, 0)
Screenshot: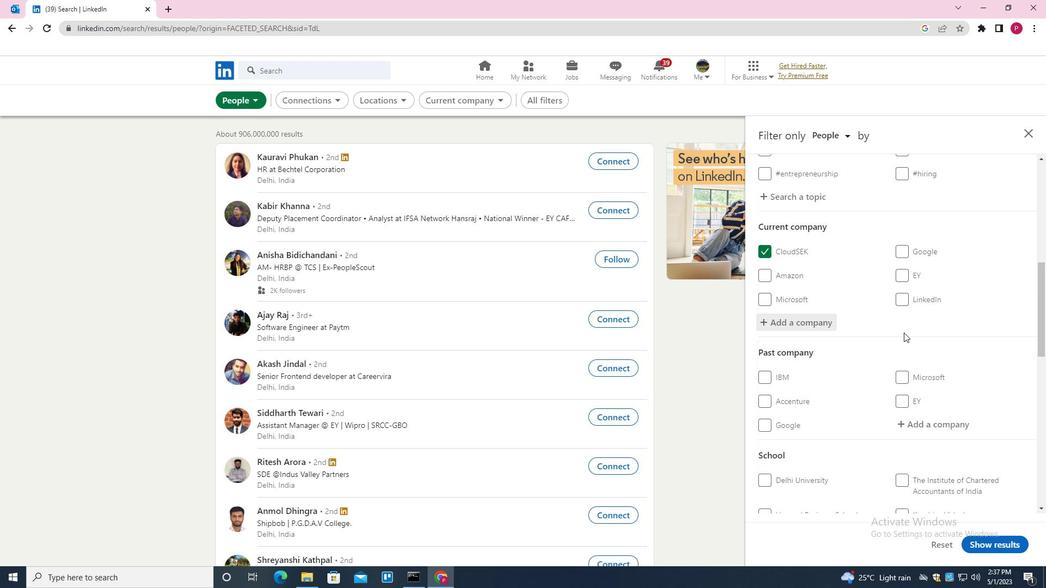 
Action: Mouse scrolled (904, 332) with delta (0, 0)
Screenshot: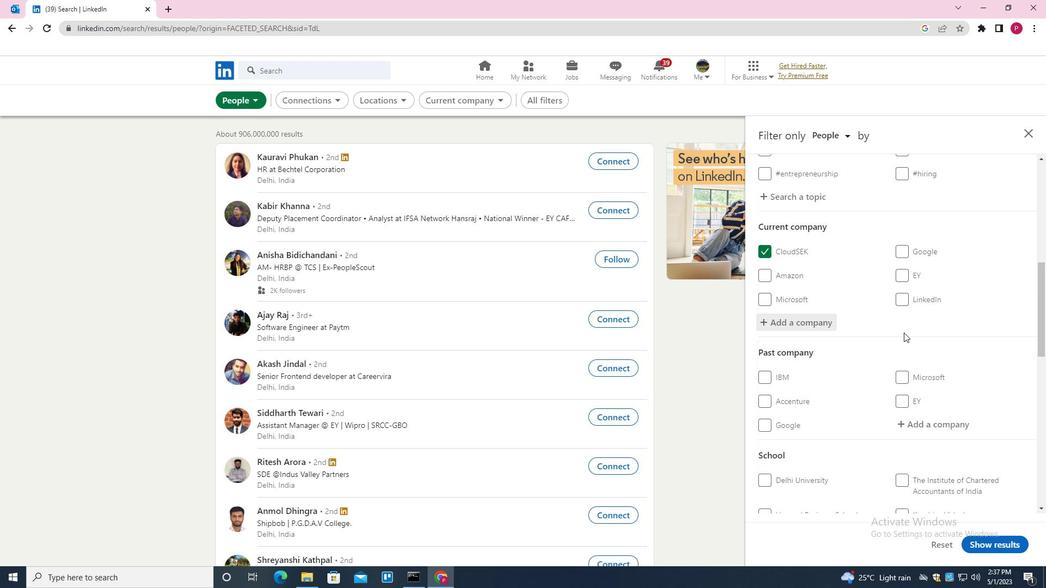 
Action: Mouse scrolled (904, 332) with delta (0, 0)
Screenshot: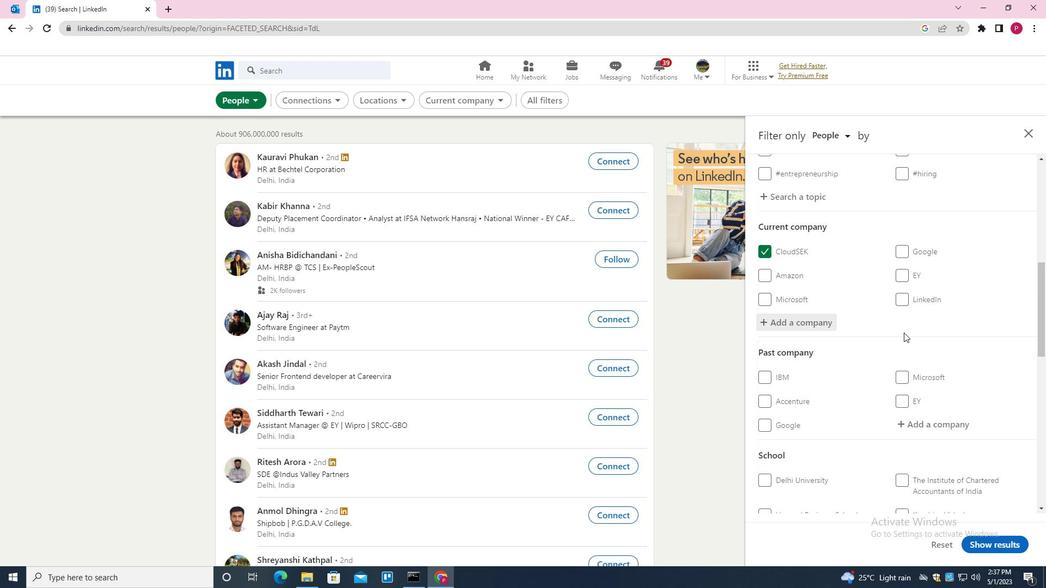 
Action: Mouse moved to (923, 324)
Screenshot: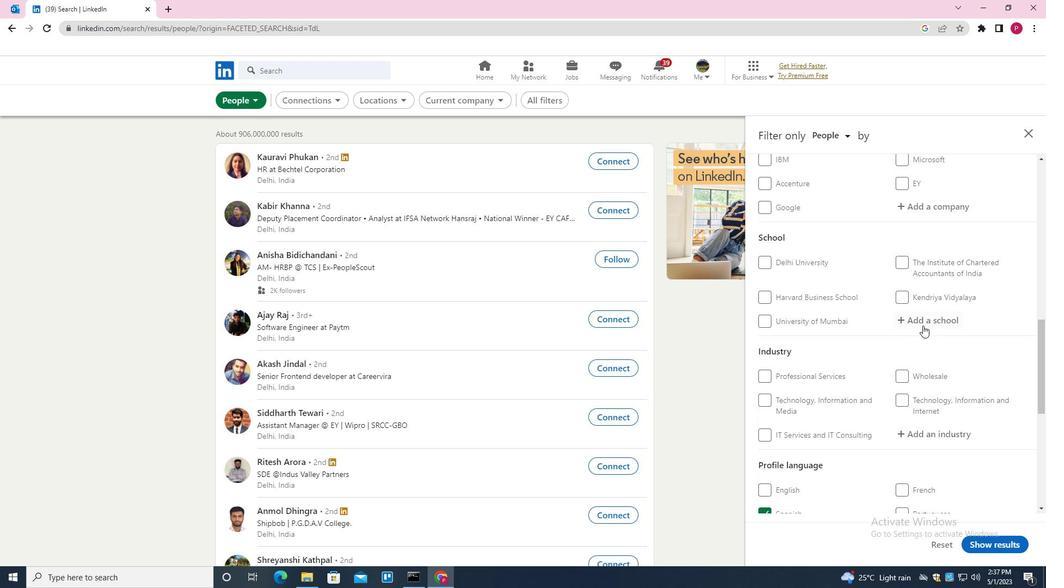
Action: Mouse pressed left at (923, 324)
Screenshot: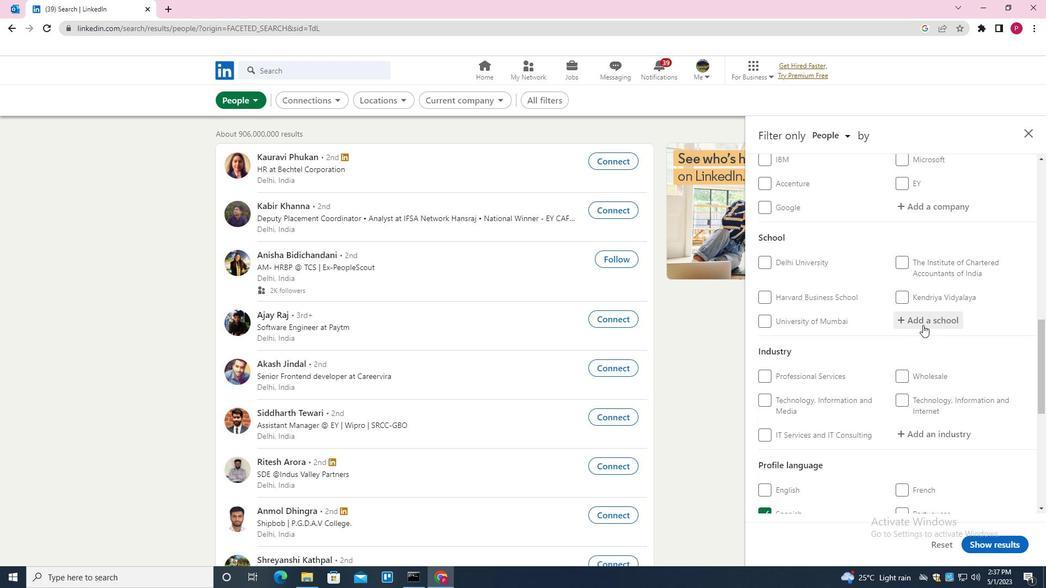 
Action: Key pressed <Key.shift><Key.shift>SHAHEED<Key.space><Key.shift><Key.shift><Key.shift><Key.shift><Key.shift><Key.shift><Key.shift><Key.shift><Key.shift>SUKHDEV<Key.down><Key.enter>
Screenshot: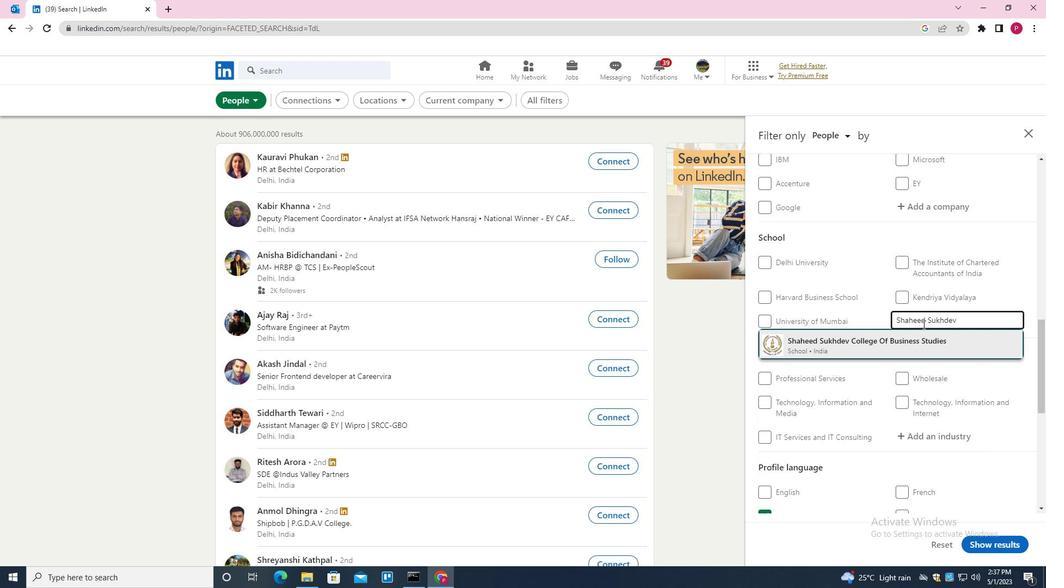 
Action: Mouse moved to (867, 365)
Screenshot: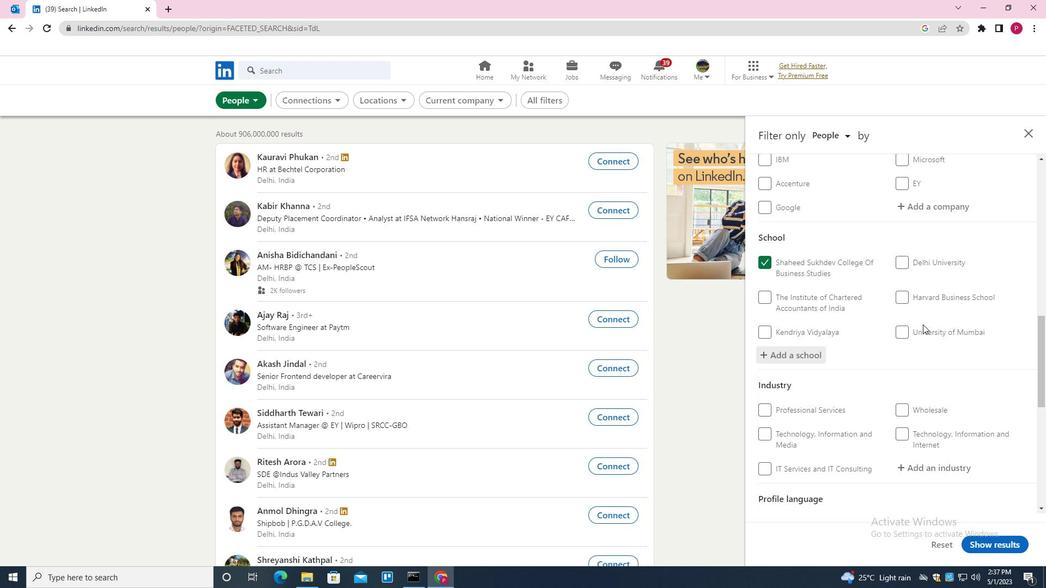 
Action: Mouse scrolled (867, 365) with delta (0, 0)
Screenshot: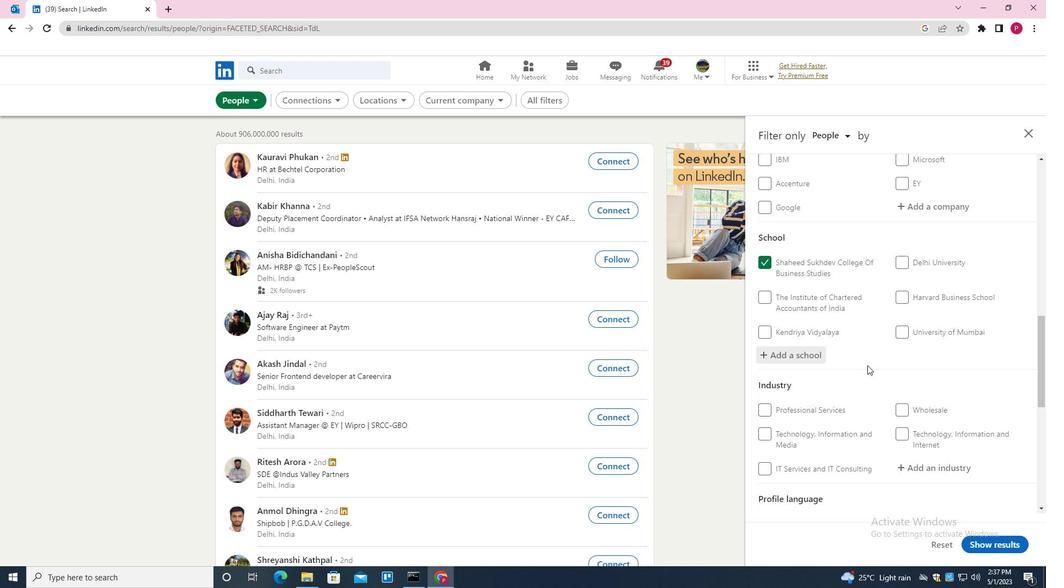 
Action: Mouse scrolled (867, 365) with delta (0, 0)
Screenshot: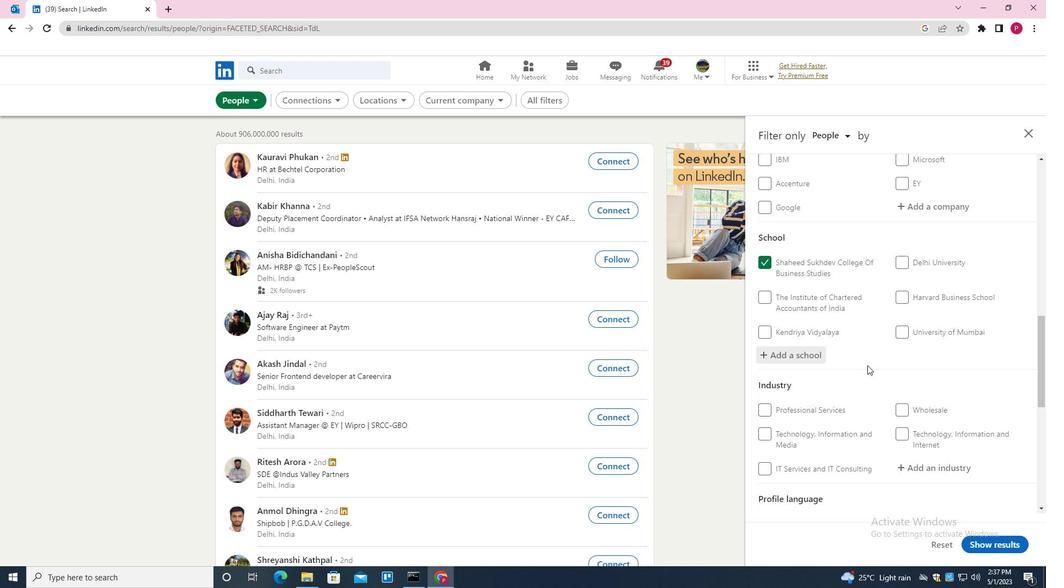 
Action: Mouse scrolled (867, 365) with delta (0, 0)
Screenshot: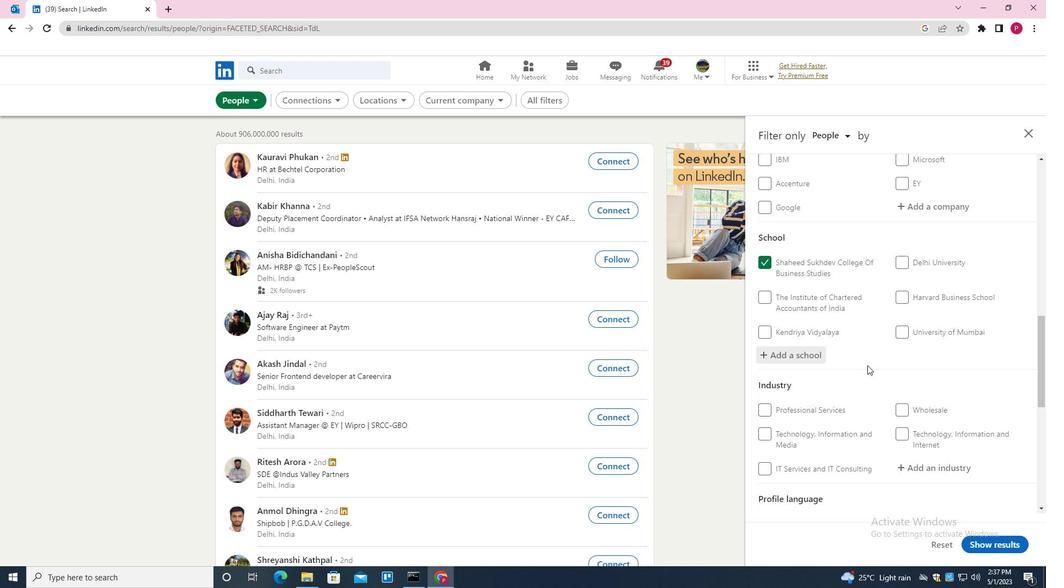 
Action: Mouse moved to (926, 302)
Screenshot: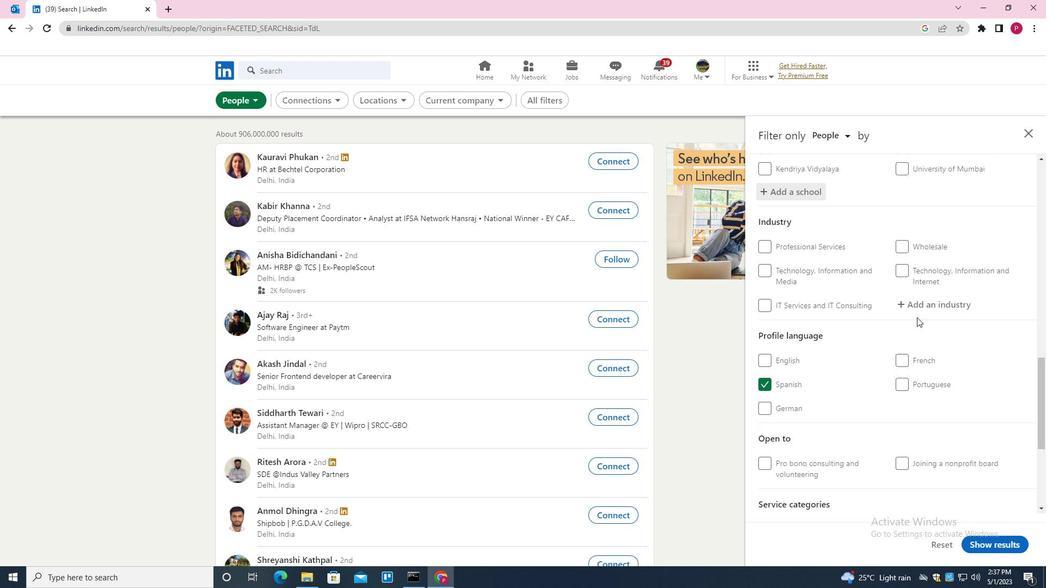 
Action: Mouse pressed left at (926, 302)
Screenshot: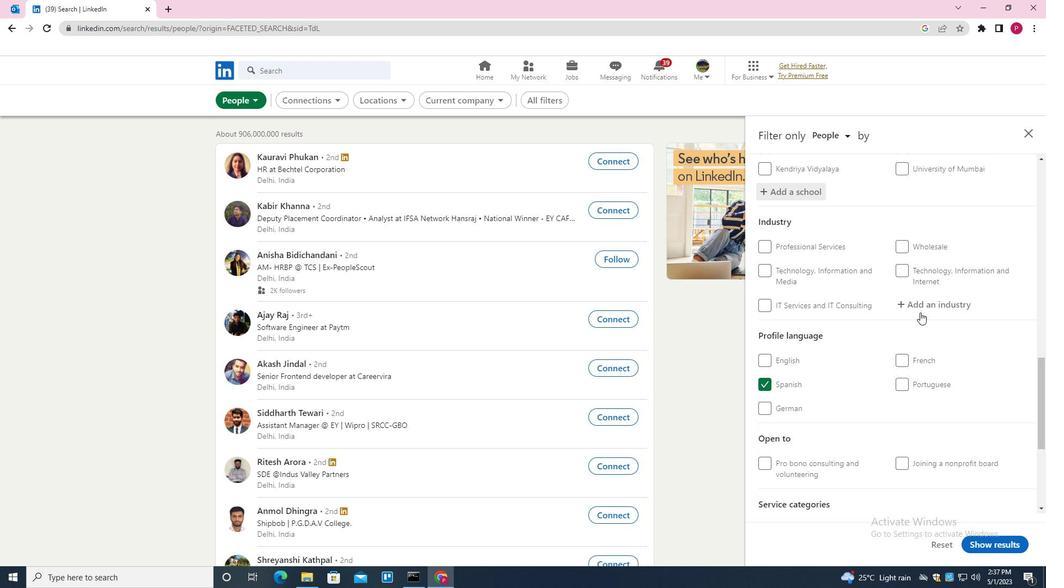 
Action: Key pressed <Key.shift>SOUND<Key.space><Key.shift>RECORDING<Key.down><Key.enter>
Screenshot: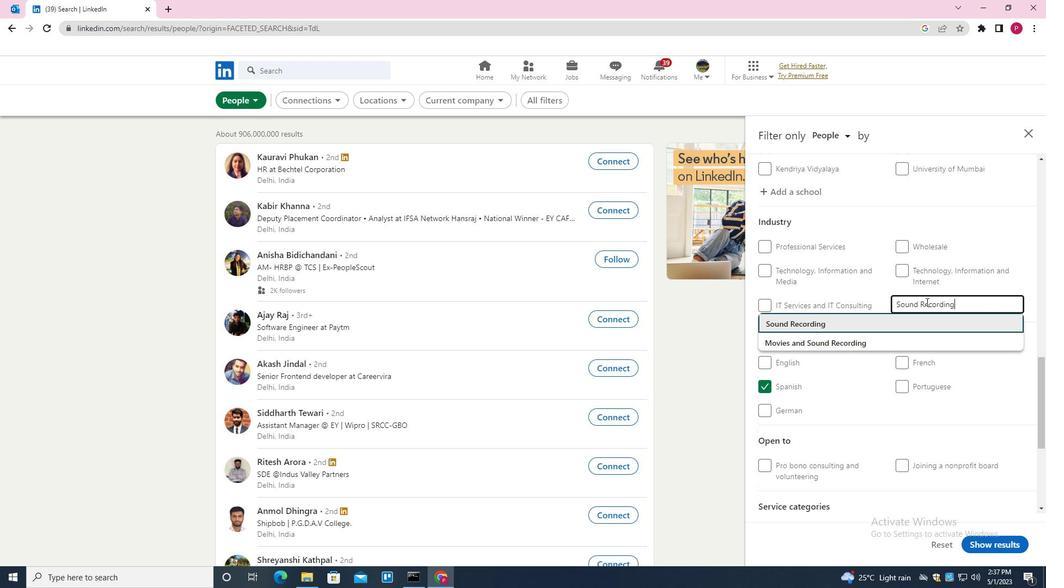 
Action: Mouse moved to (863, 417)
Screenshot: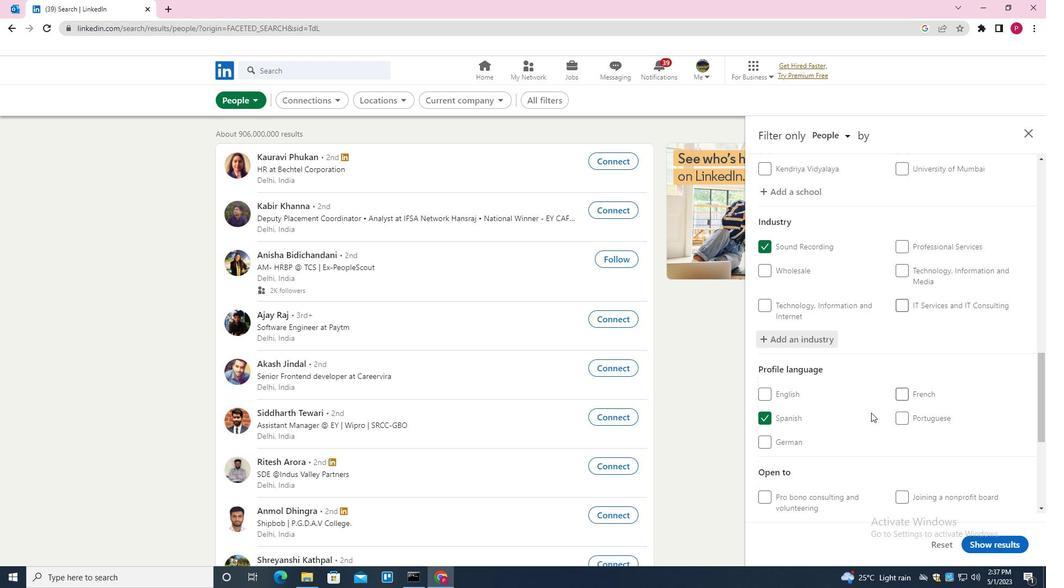 
Action: Mouse scrolled (863, 417) with delta (0, 0)
Screenshot: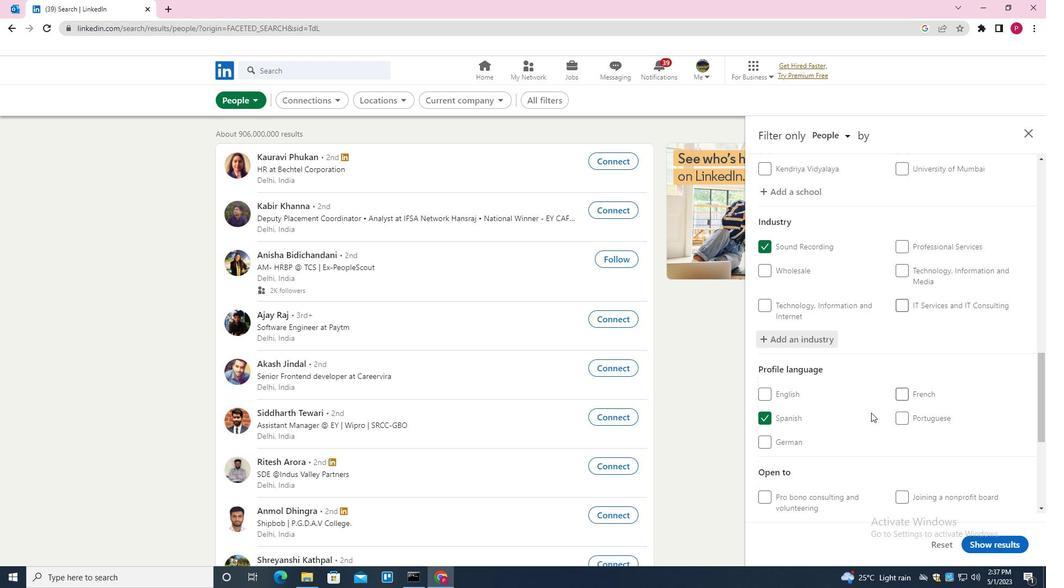 
Action: Mouse moved to (862, 417)
Screenshot: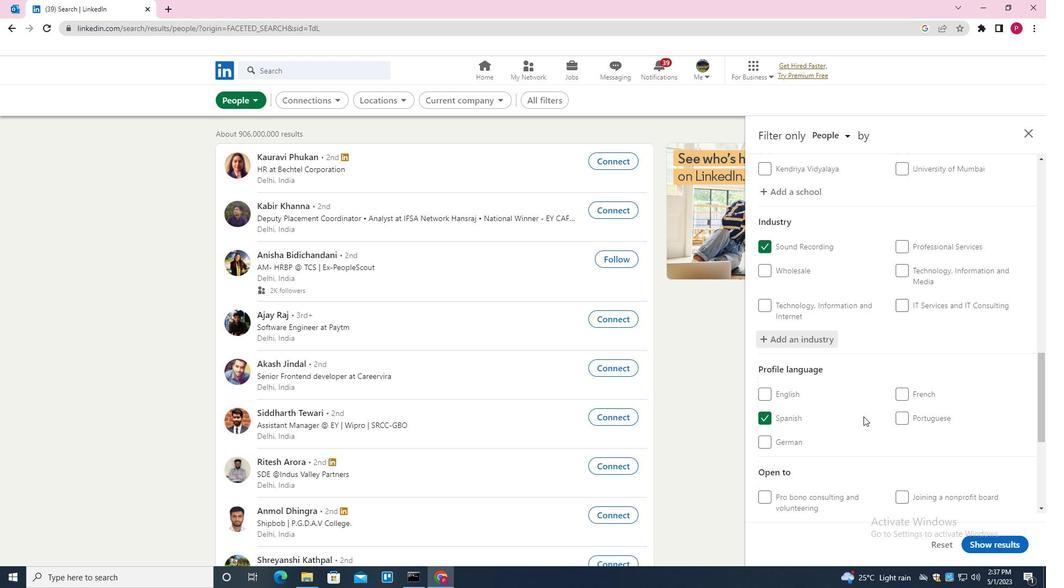 
Action: Mouse scrolled (862, 417) with delta (0, 0)
Screenshot: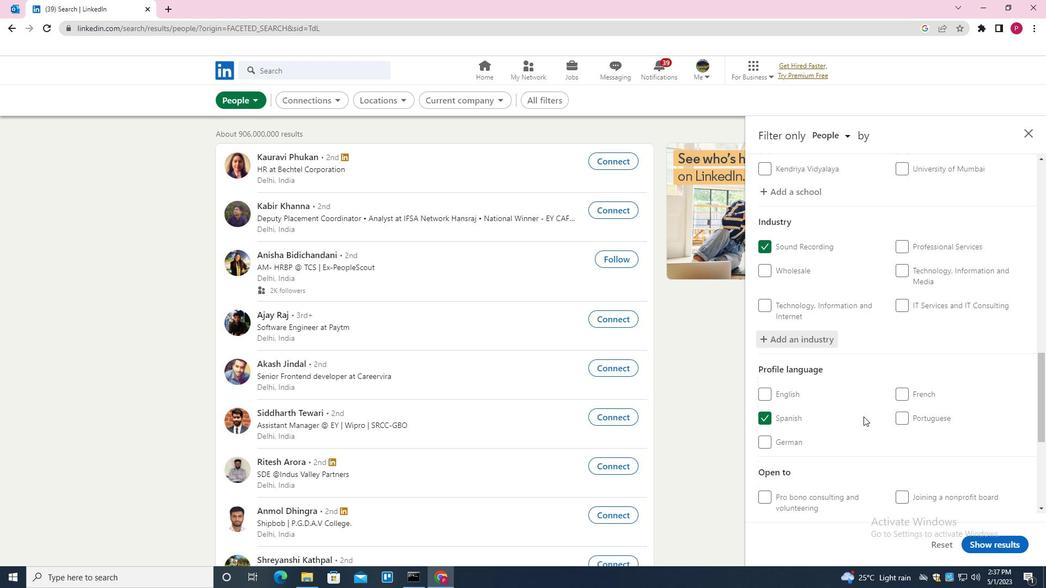
Action: Mouse moved to (844, 390)
Screenshot: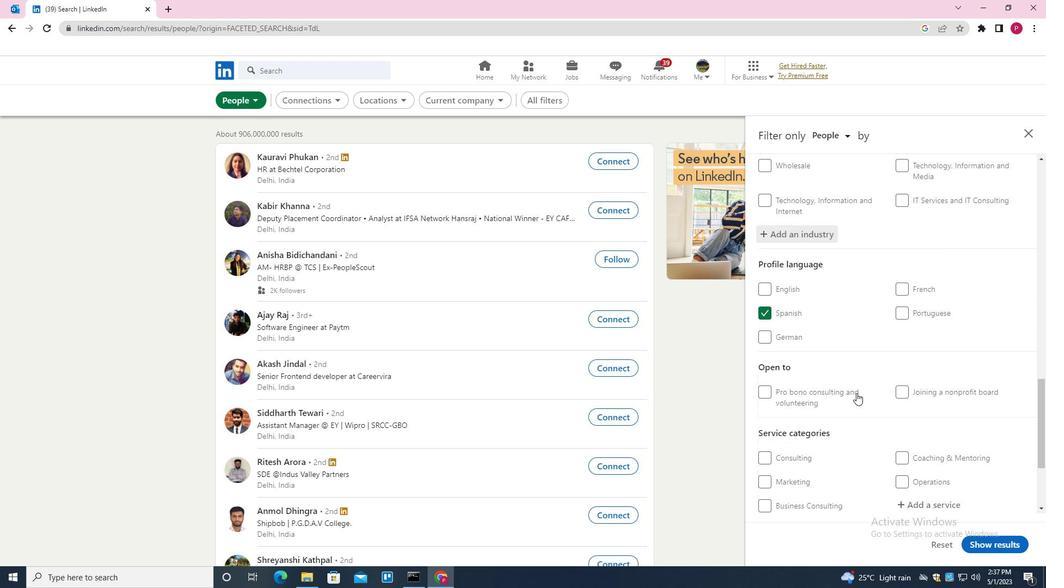 
Action: Mouse scrolled (844, 390) with delta (0, 0)
Screenshot: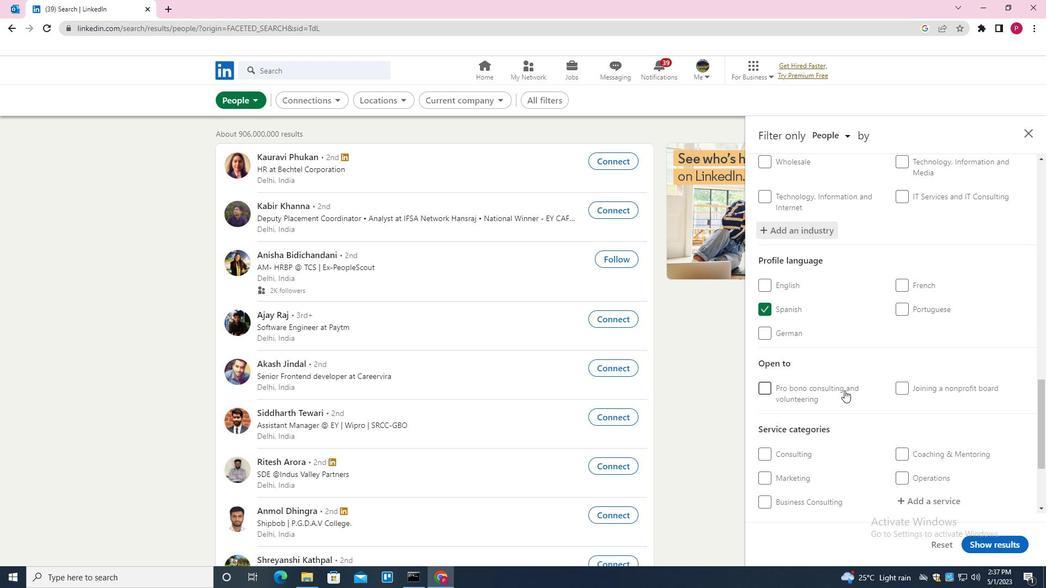 
Action: Mouse scrolled (844, 390) with delta (0, 0)
Screenshot: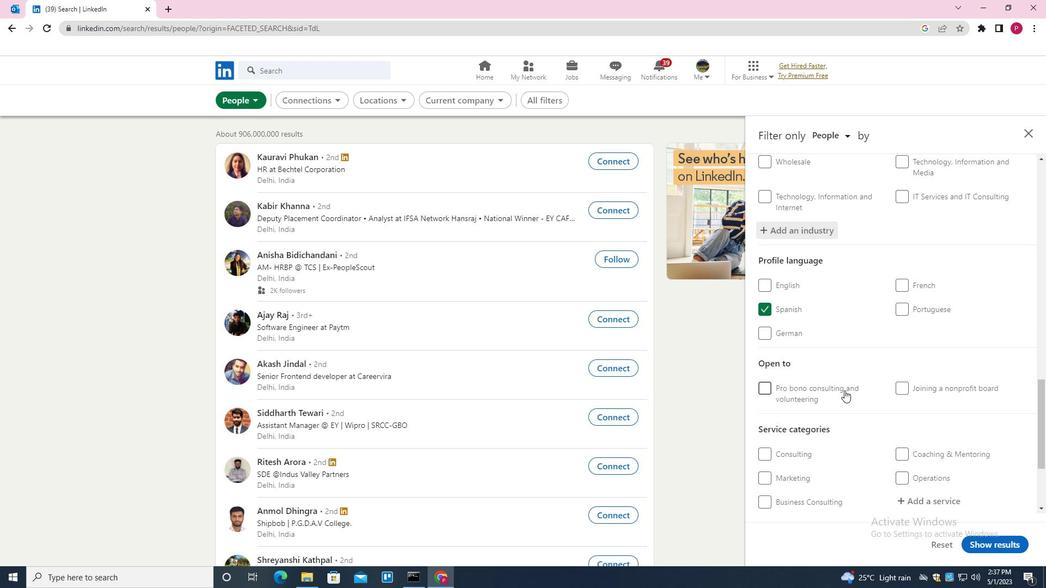 
Action: Mouse scrolled (844, 390) with delta (0, 0)
Screenshot: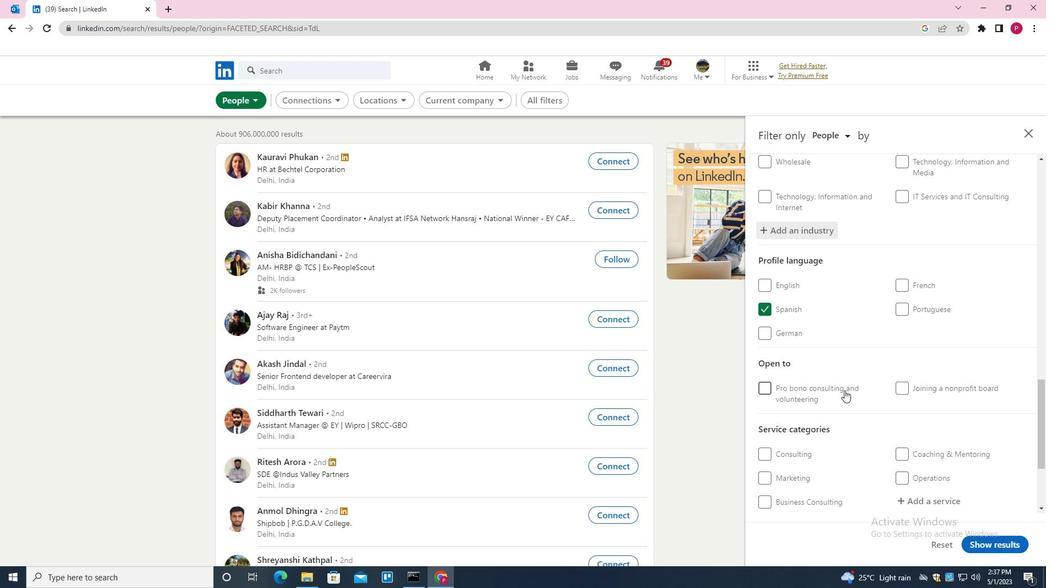 
Action: Mouse moved to (938, 358)
Screenshot: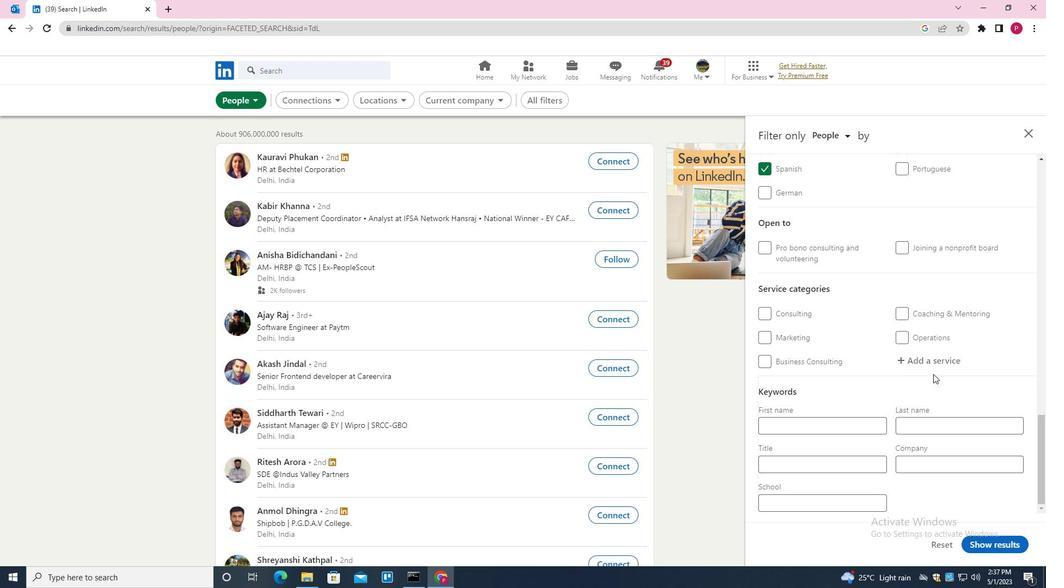 
Action: Mouse pressed left at (938, 358)
Screenshot: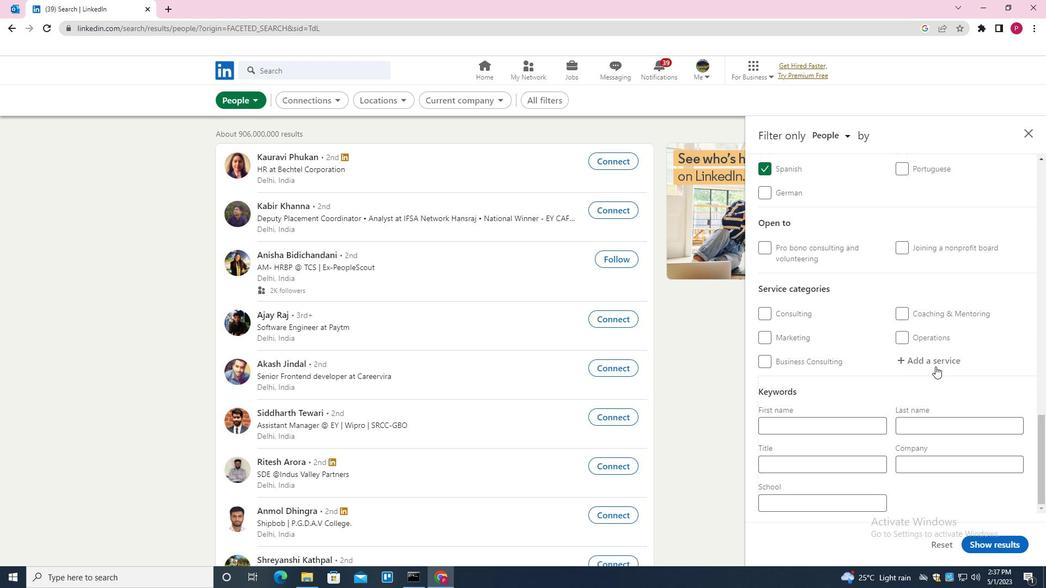 
Action: Key pressed <Key.shift>INTERACTION<Key.down><Key.enter>
Screenshot: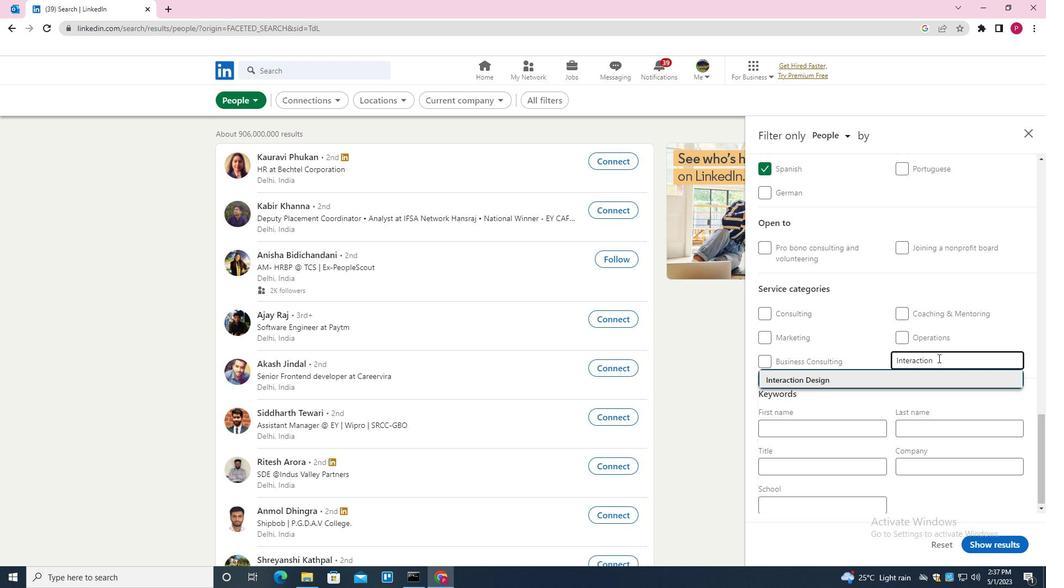 
Action: Mouse scrolled (938, 358) with delta (0, 0)
Screenshot: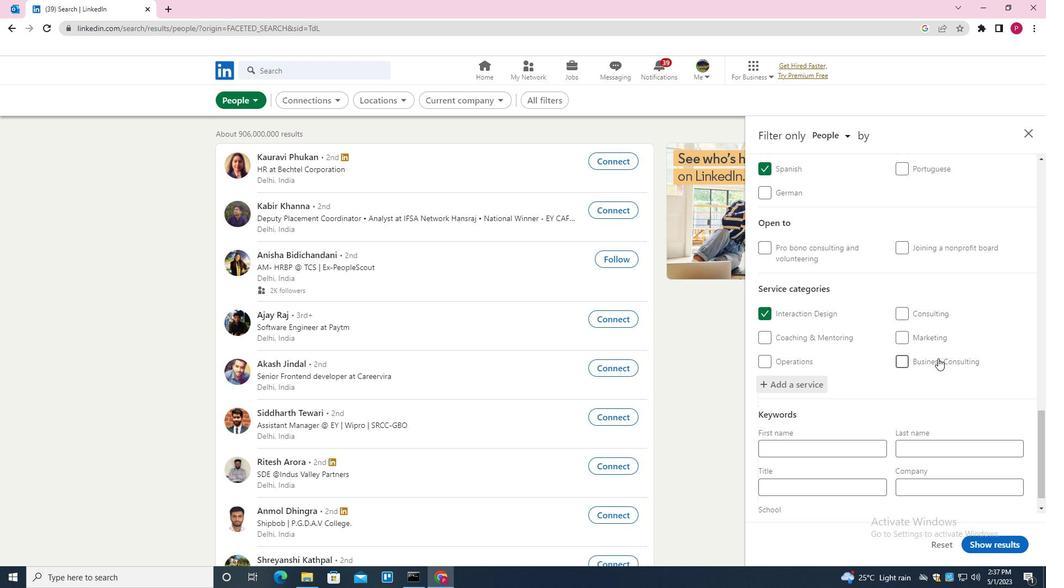 
Action: Mouse scrolled (938, 358) with delta (0, 0)
Screenshot: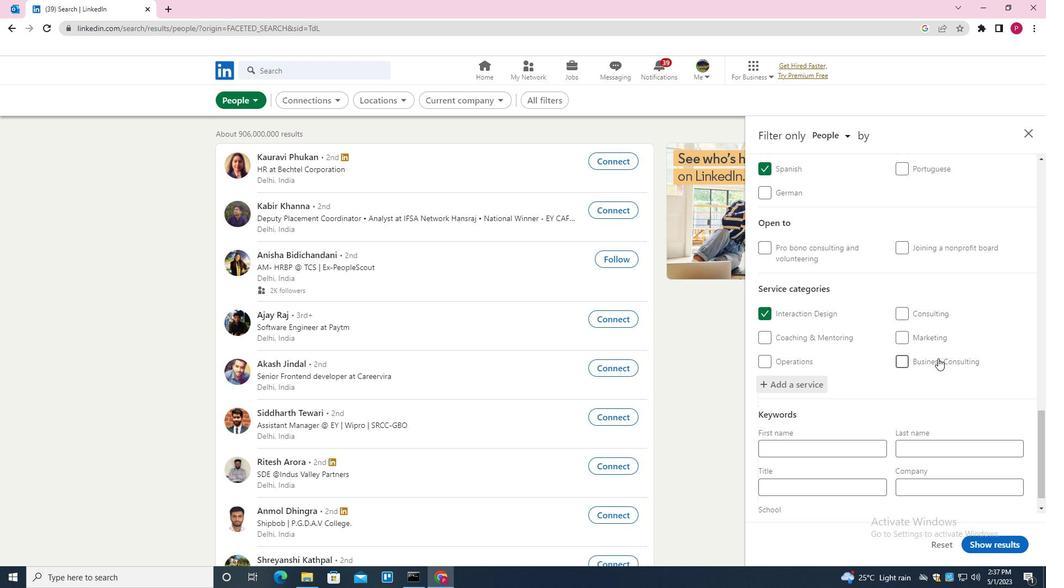 
Action: Mouse scrolled (938, 358) with delta (0, 0)
Screenshot: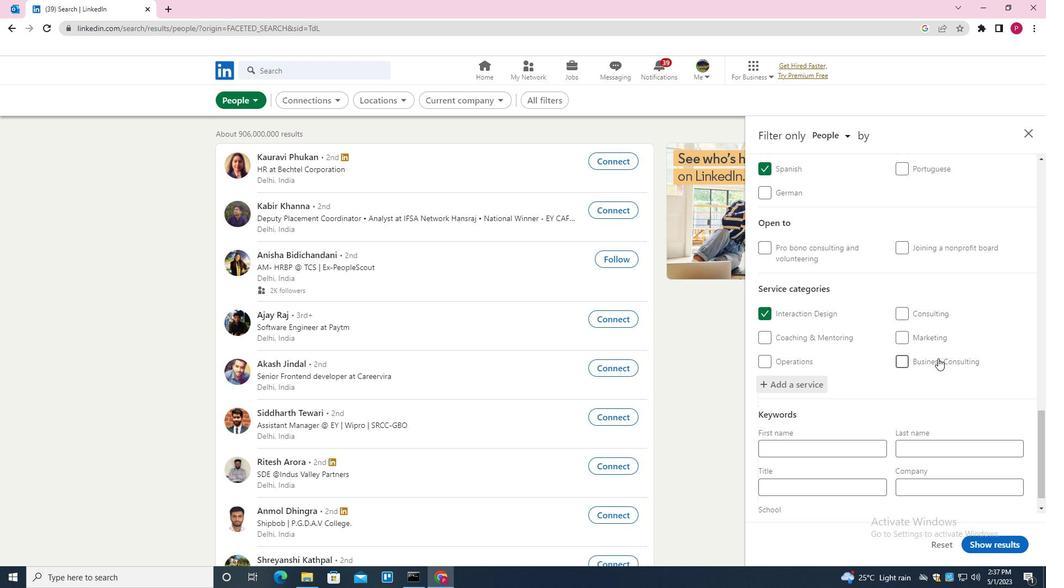 
Action: Mouse scrolled (938, 358) with delta (0, 0)
Screenshot: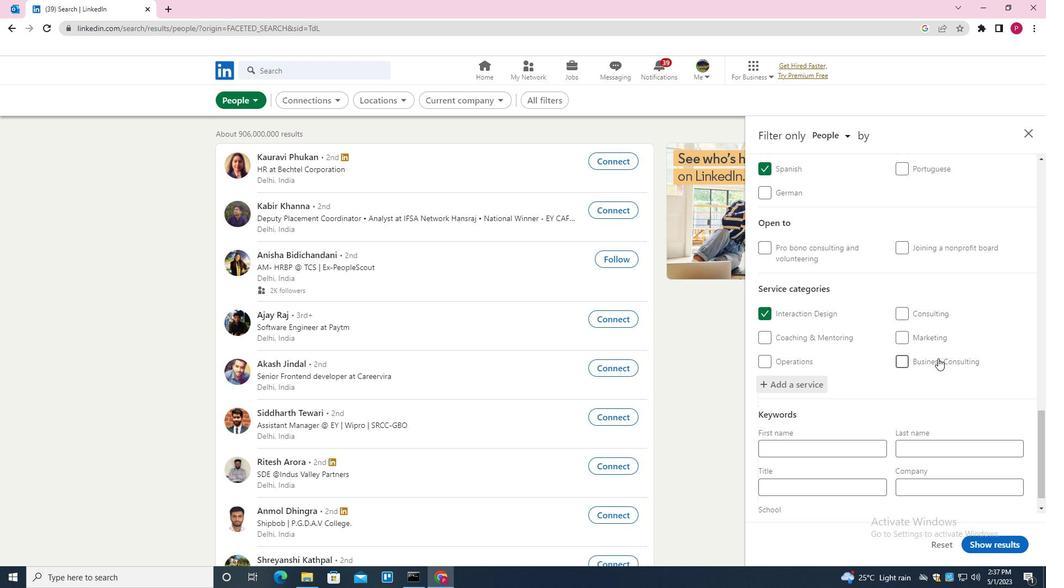 
Action: Mouse scrolled (938, 358) with delta (0, 0)
Screenshot: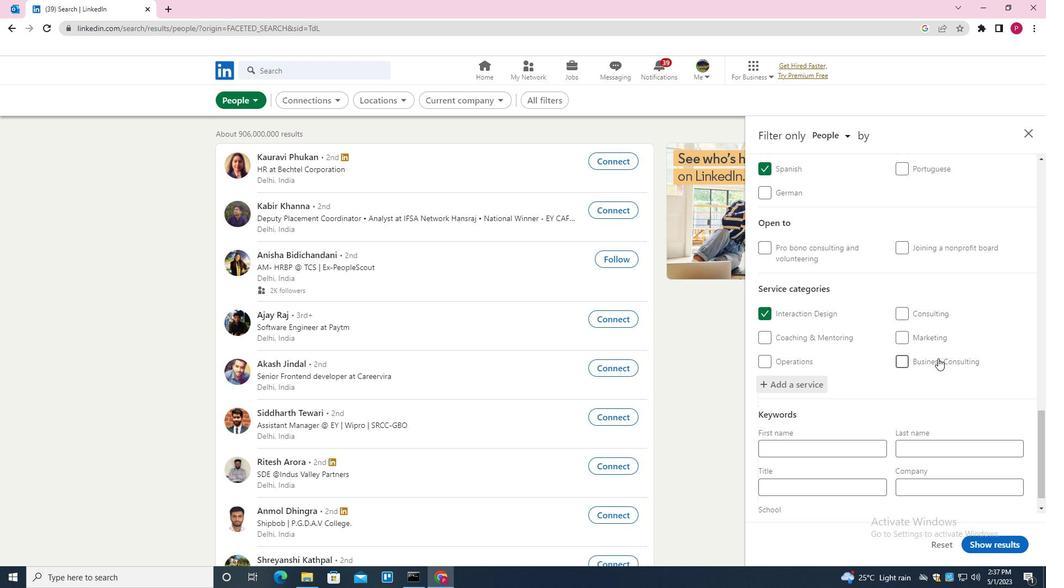 
Action: Mouse scrolled (938, 358) with delta (0, 0)
Screenshot: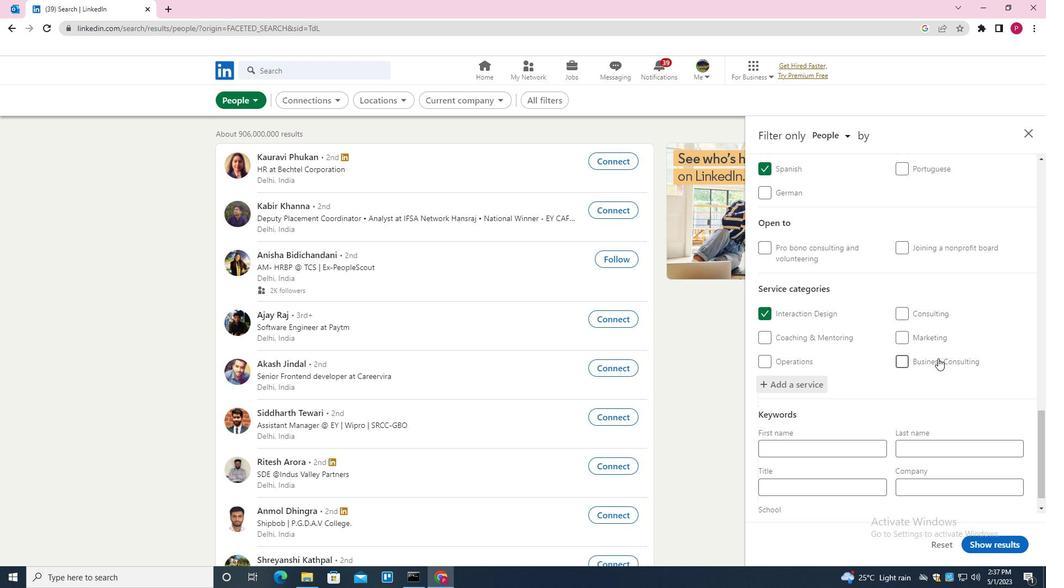 
Action: Mouse moved to (859, 463)
Screenshot: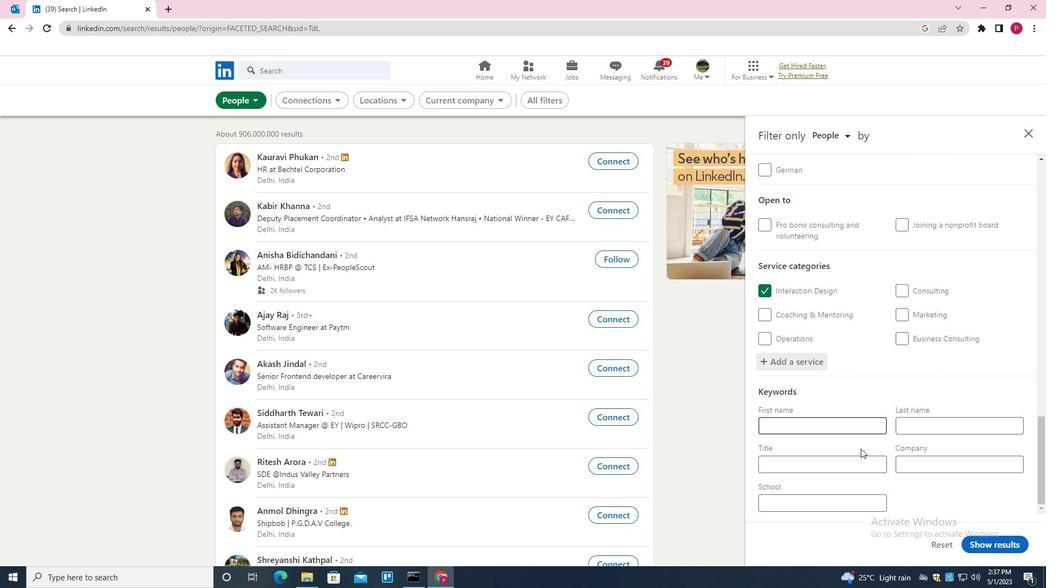 
Action: Mouse pressed left at (859, 463)
Screenshot: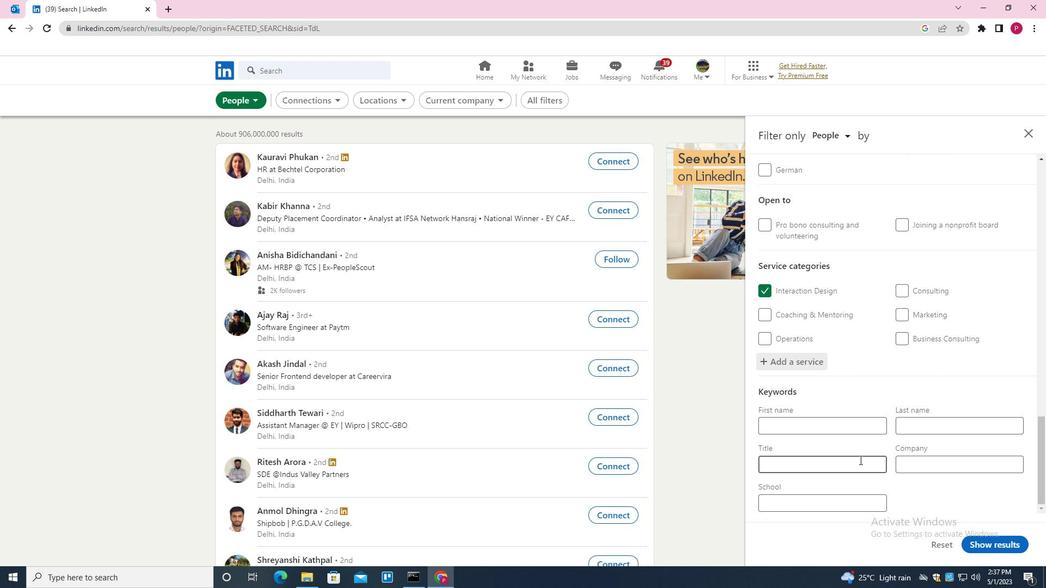 
Action: Key pressed <Key.shift>AUDITOR
Screenshot: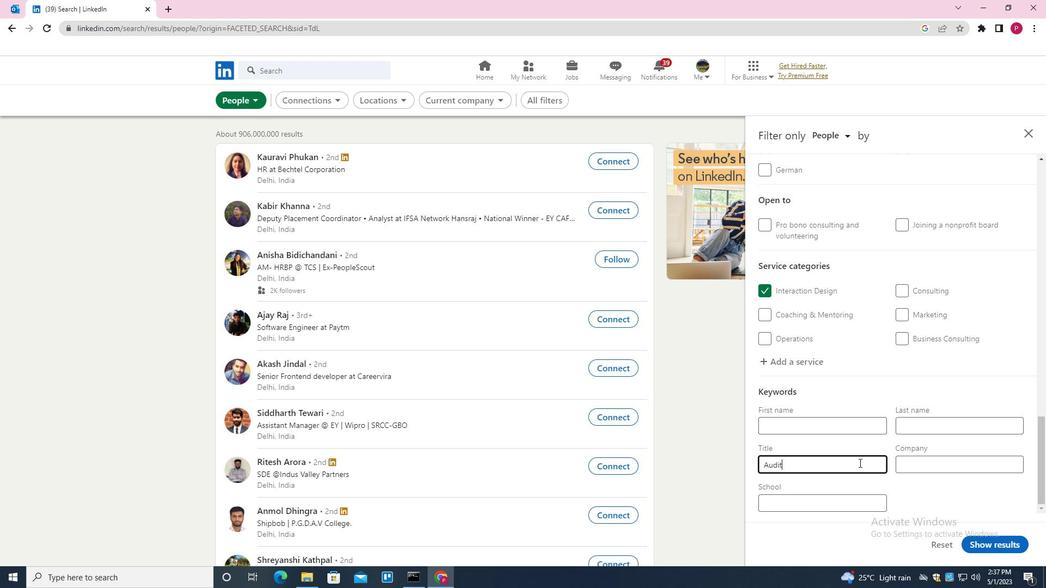 
Action: Mouse moved to (1002, 544)
Screenshot: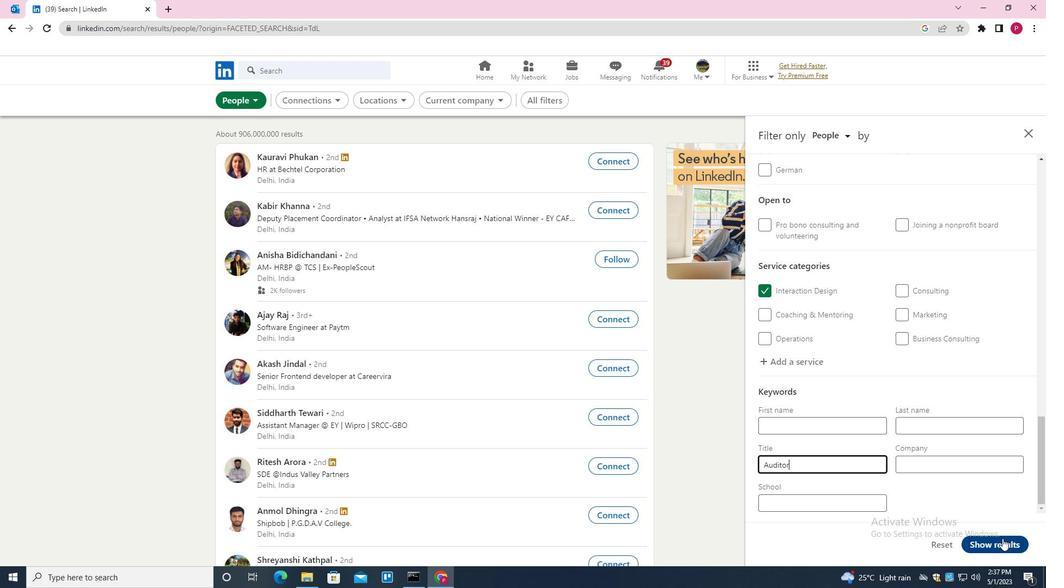 
Action: Mouse pressed left at (1002, 544)
Screenshot: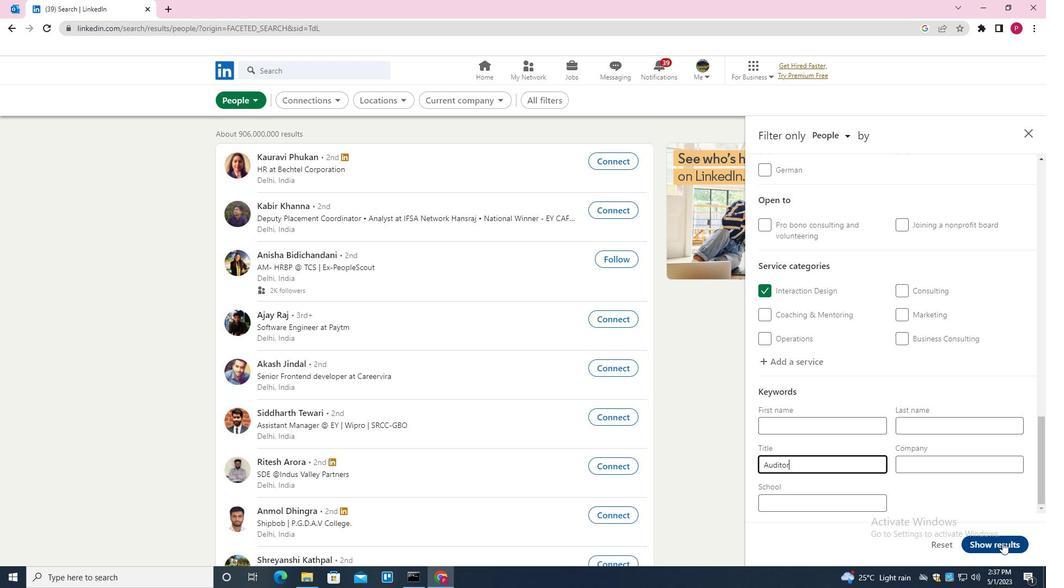 
Action: Mouse moved to (662, 309)
Screenshot: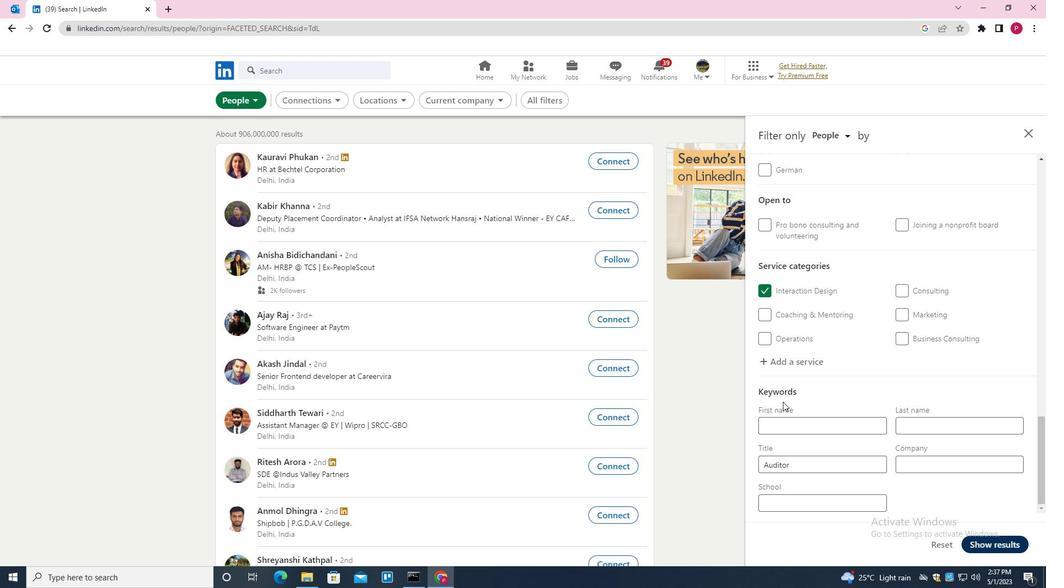 
